 Task: Create a due date automation trigger when advanced on, 2 days after a card is due add basic assigned only to me at 11:00 AM.
Action: Mouse moved to (863, 254)
Screenshot: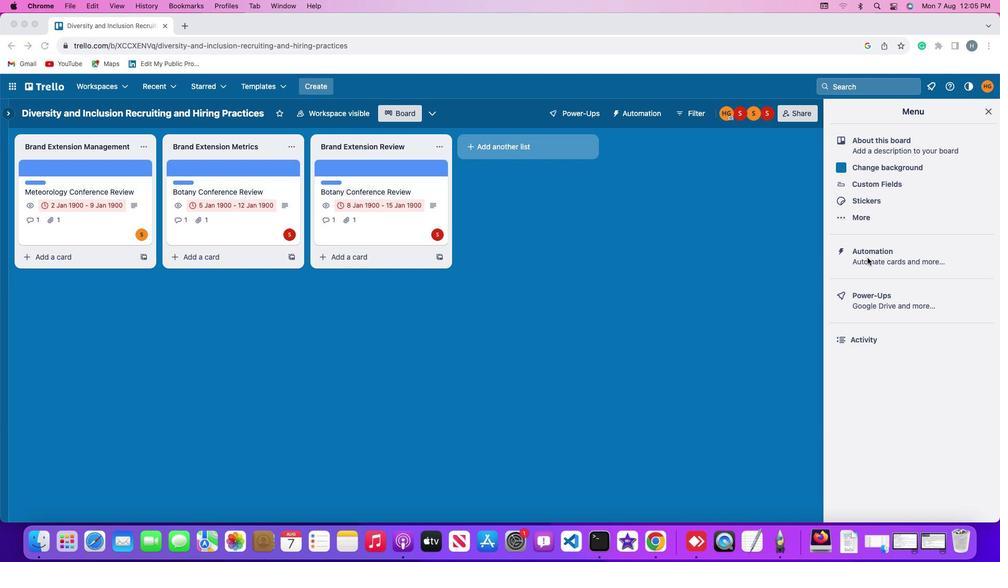 
Action: Mouse pressed left at (863, 254)
Screenshot: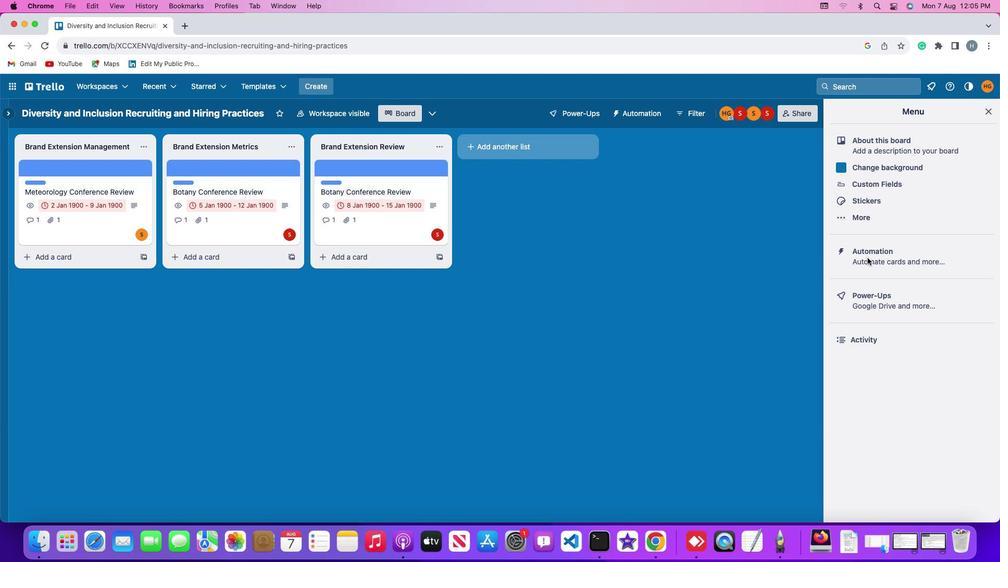 
Action: Mouse moved to (864, 254)
Screenshot: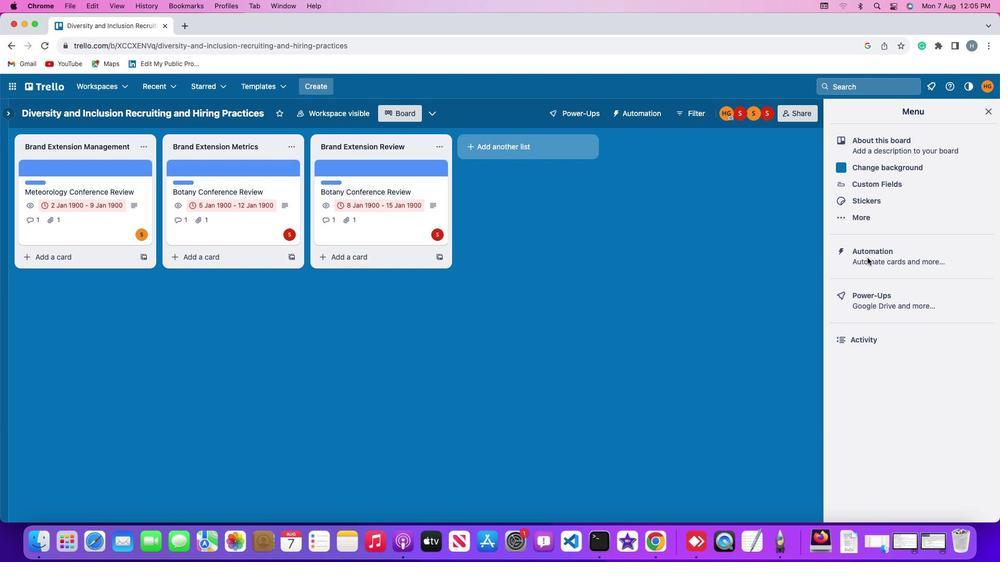 
Action: Mouse pressed left at (864, 254)
Screenshot: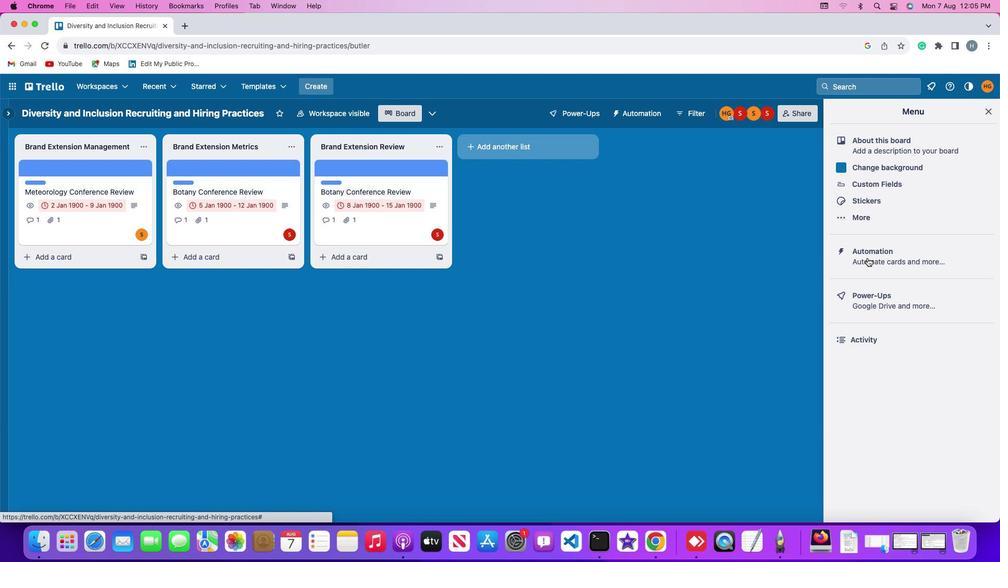 
Action: Mouse moved to (63, 239)
Screenshot: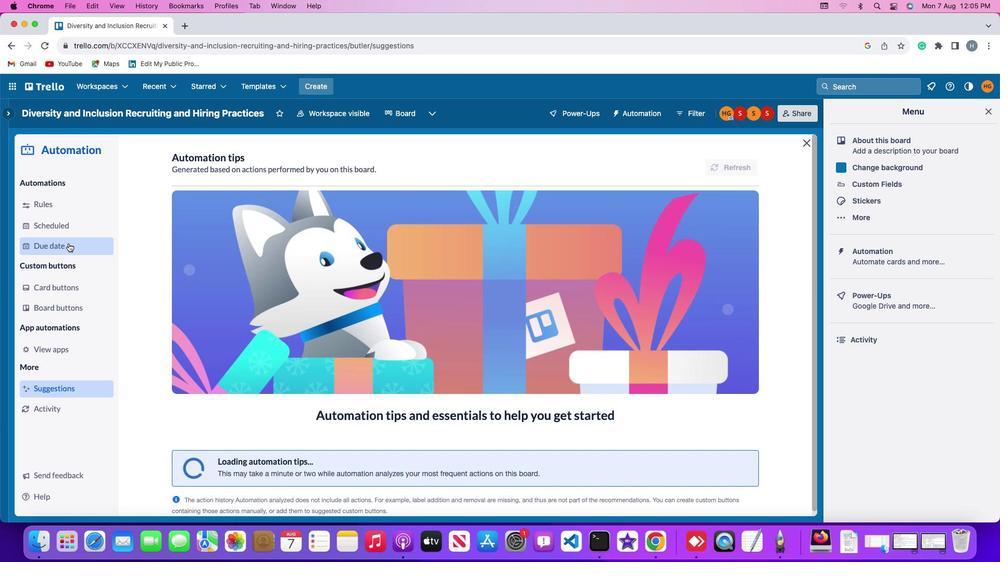 
Action: Mouse pressed left at (63, 239)
Screenshot: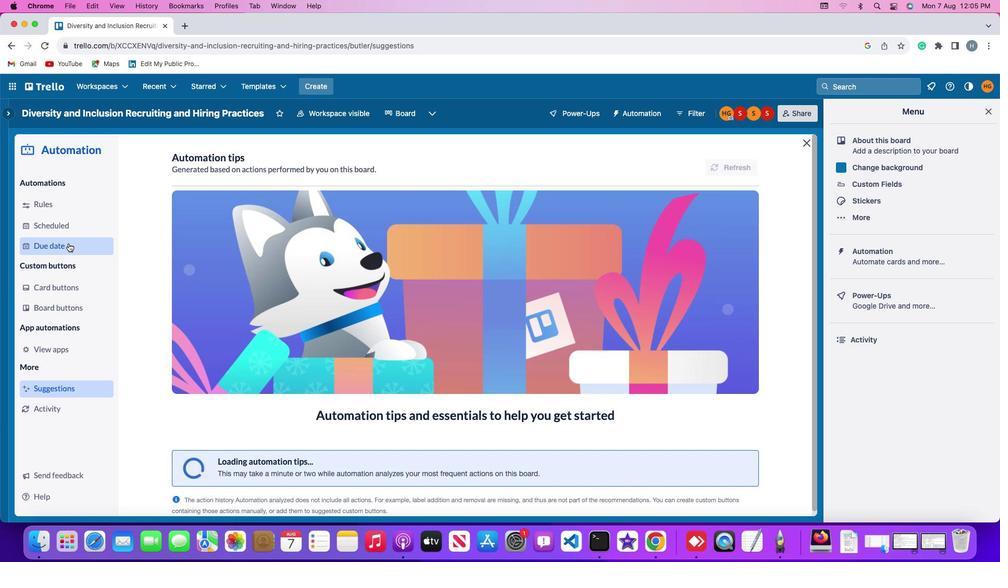 
Action: Mouse moved to (709, 157)
Screenshot: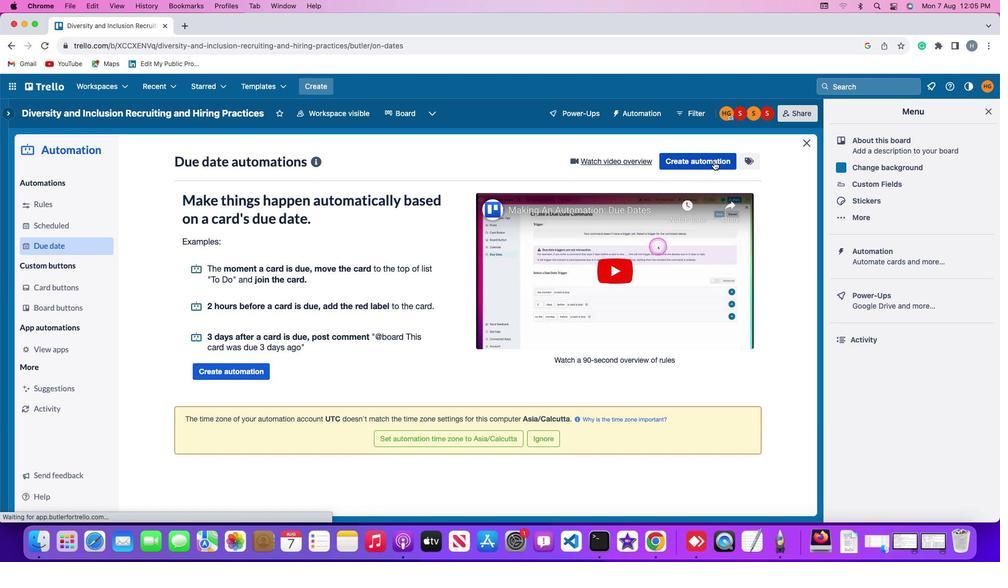 
Action: Mouse pressed left at (709, 157)
Screenshot: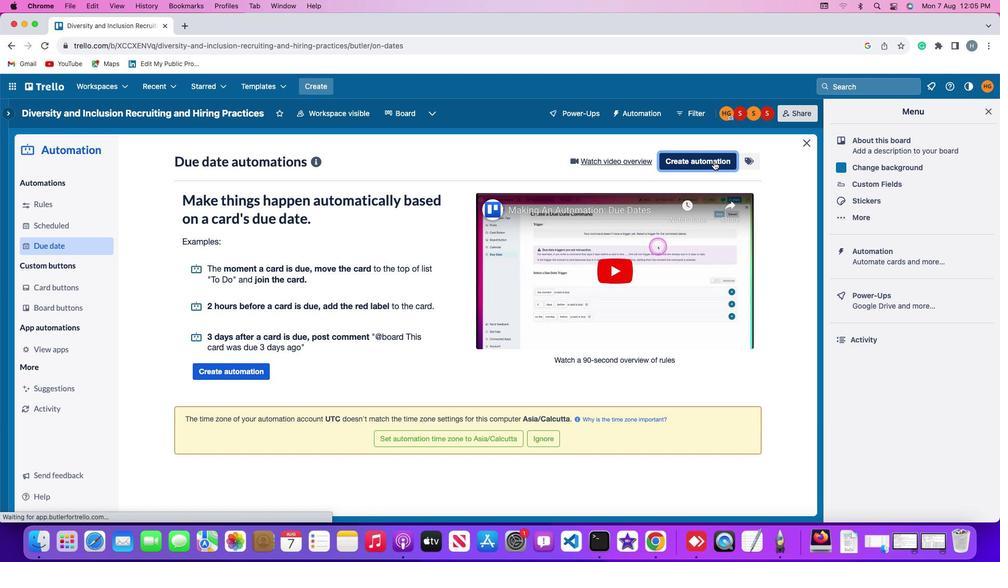 
Action: Mouse moved to (480, 255)
Screenshot: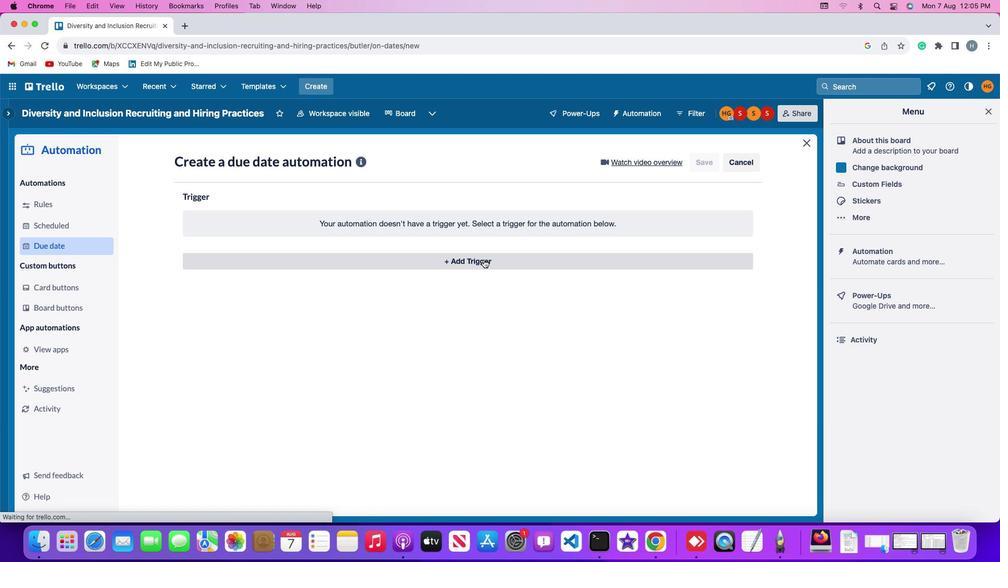 
Action: Mouse pressed left at (480, 255)
Screenshot: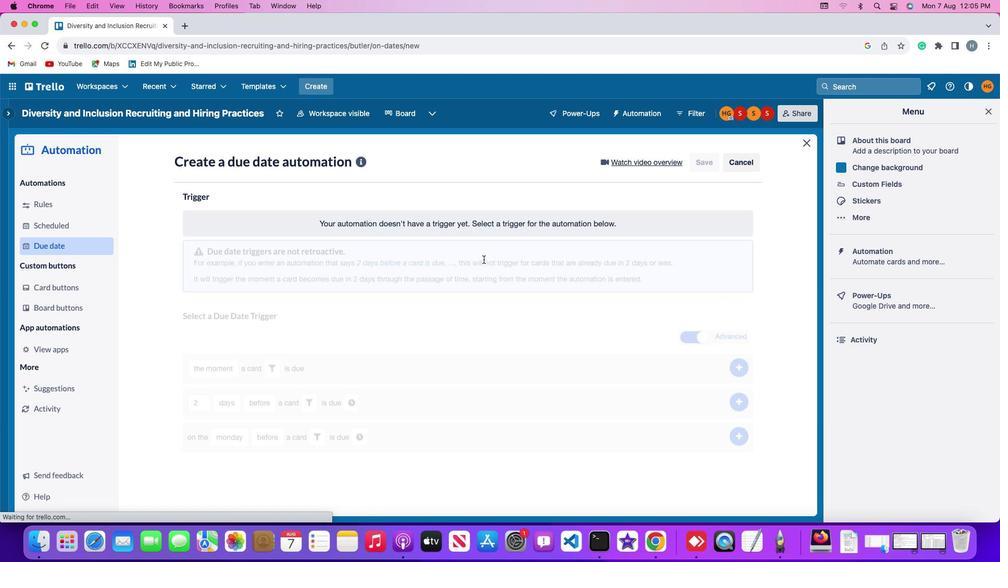 
Action: Mouse moved to (198, 418)
Screenshot: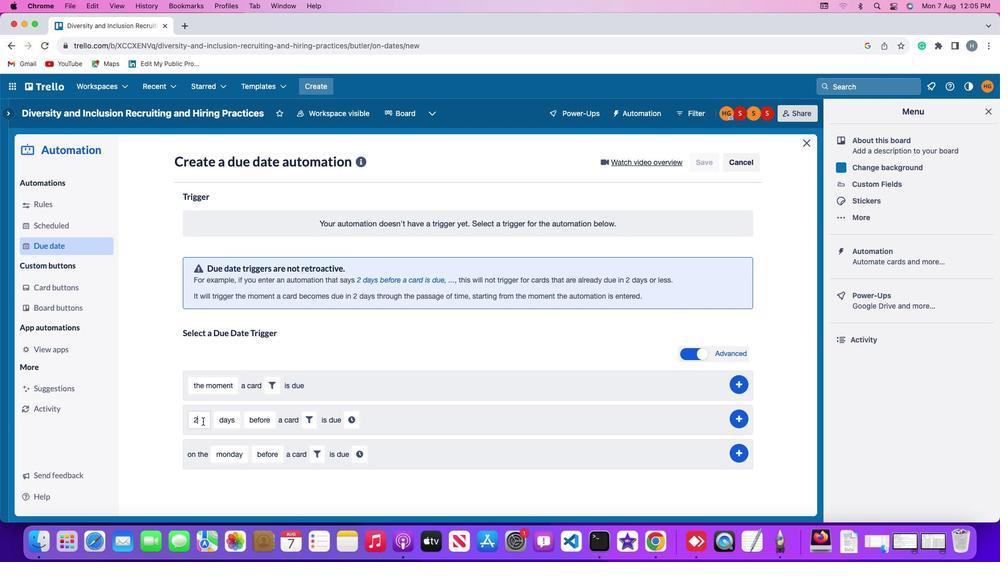 
Action: Mouse pressed left at (198, 418)
Screenshot: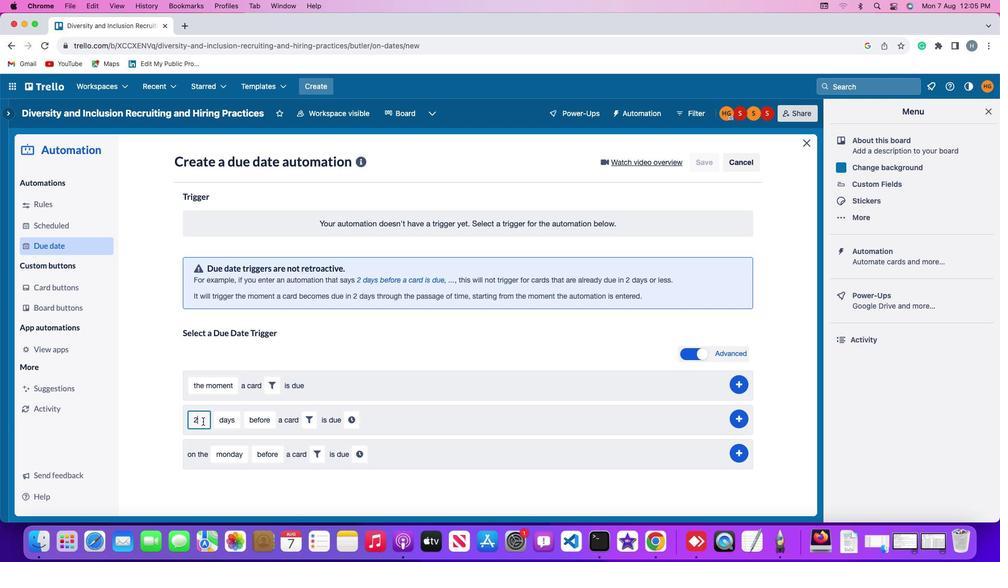 
Action: Mouse moved to (198, 418)
Screenshot: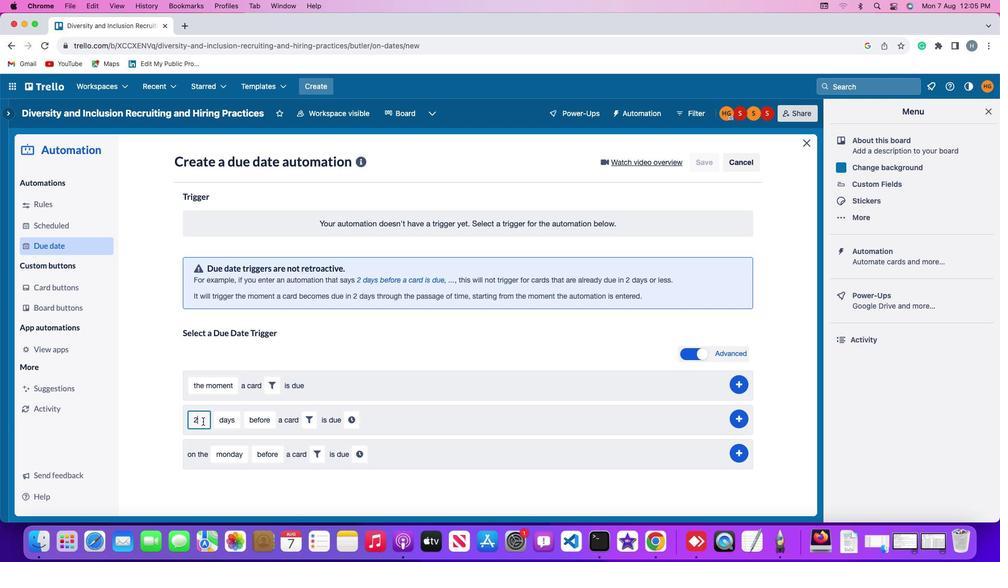 
Action: Key pressed Key.backspace'2'
Screenshot: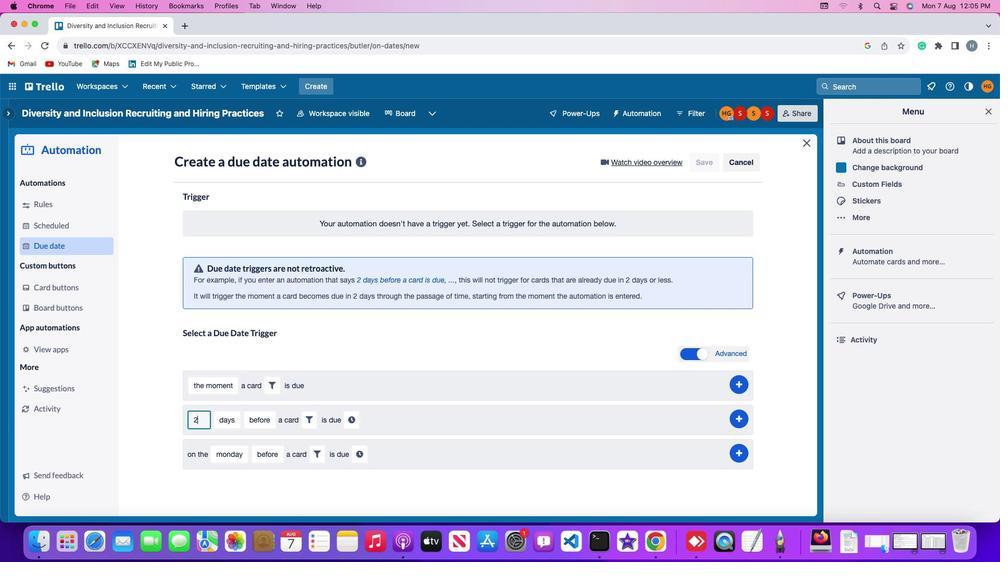 
Action: Mouse moved to (222, 417)
Screenshot: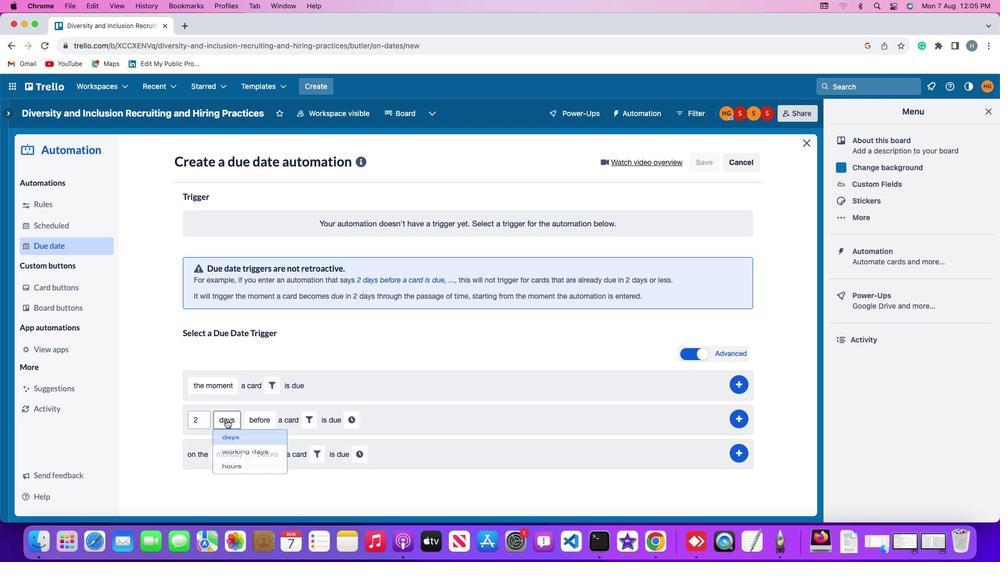 
Action: Mouse pressed left at (222, 417)
Screenshot: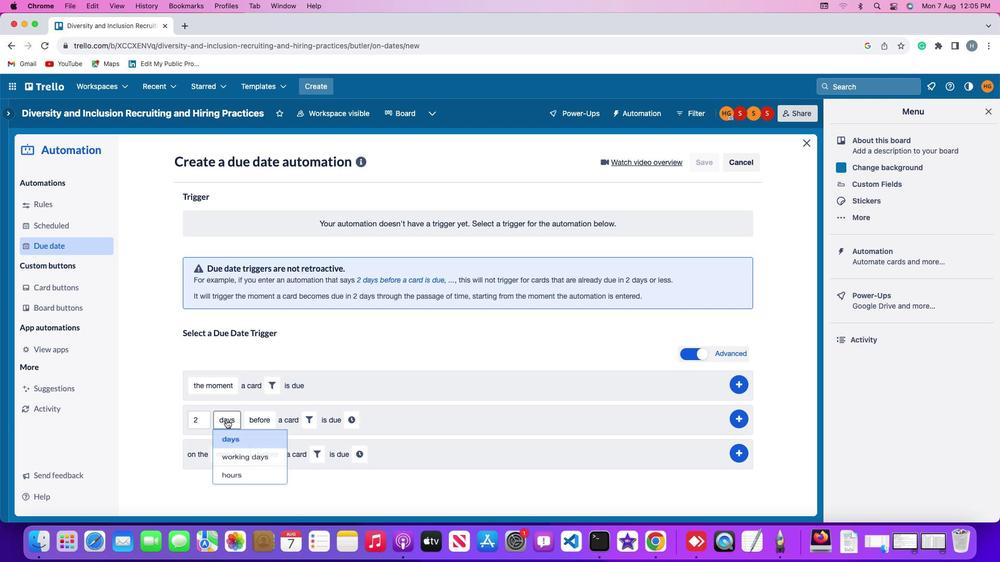 
Action: Mouse moved to (227, 442)
Screenshot: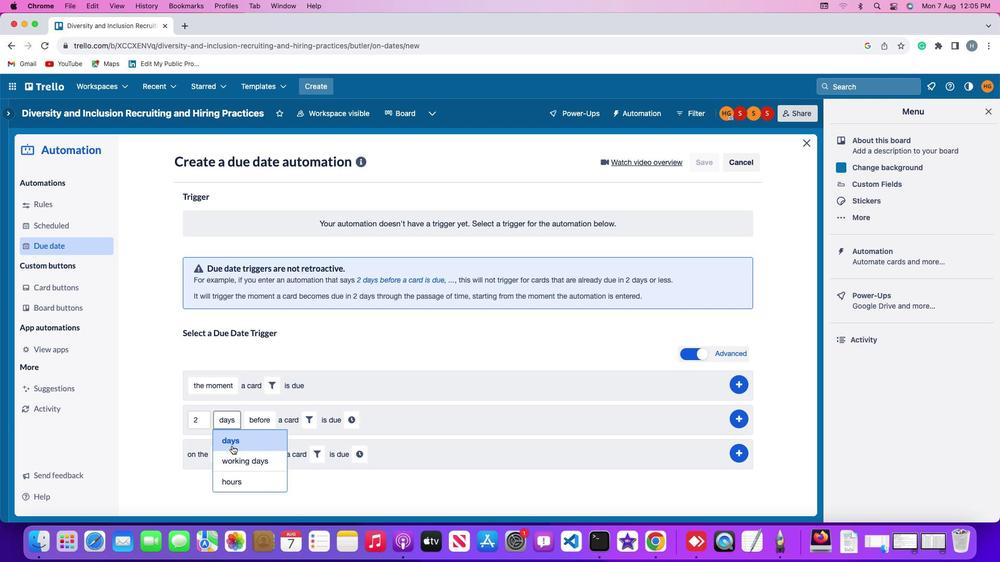 
Action: Mouse pressed left at (227, 442)
Screenshot: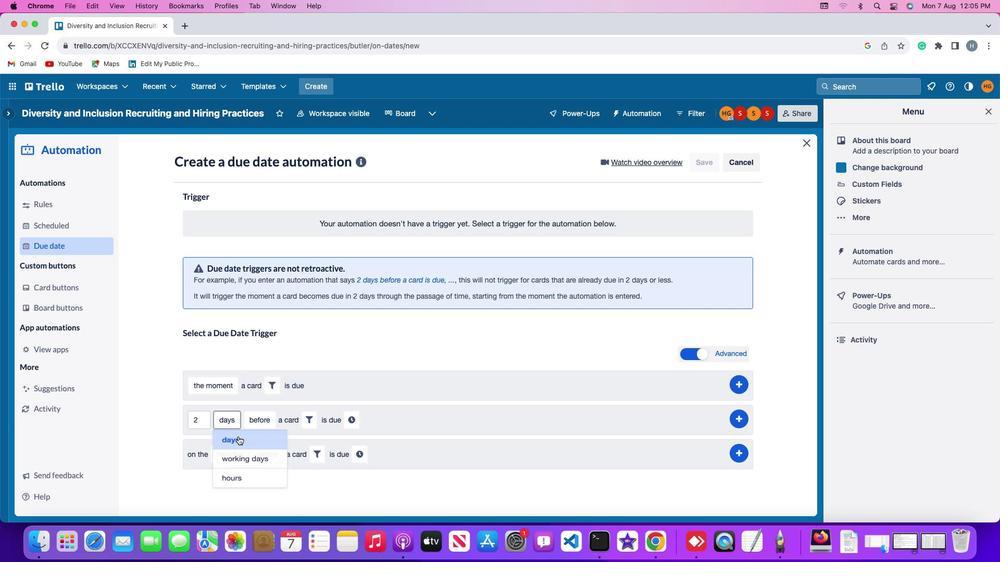 
Action: Mouse moved to (252, 412)
Screenshot: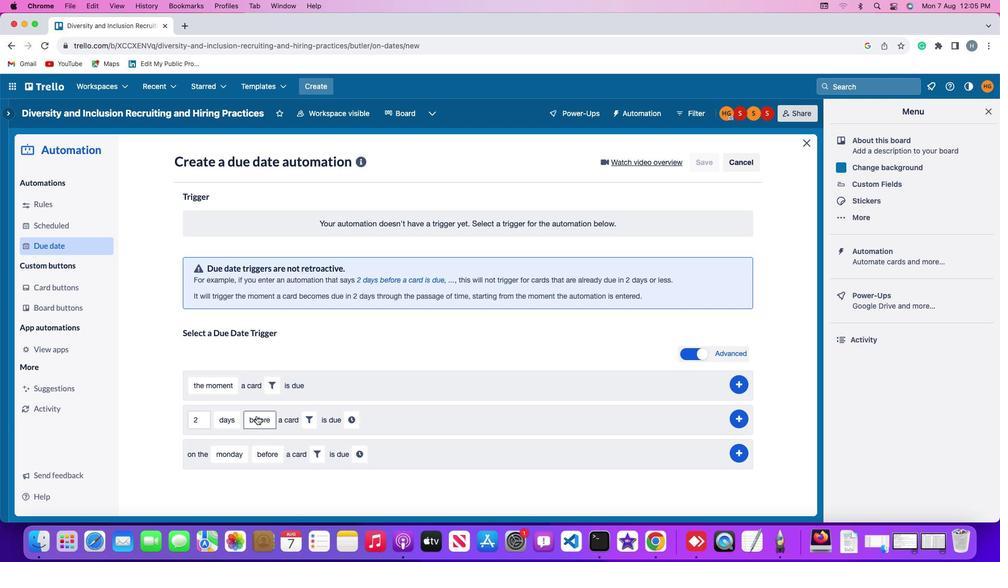 
Action: Mouse pressed left at (252, 412)
Screenshot: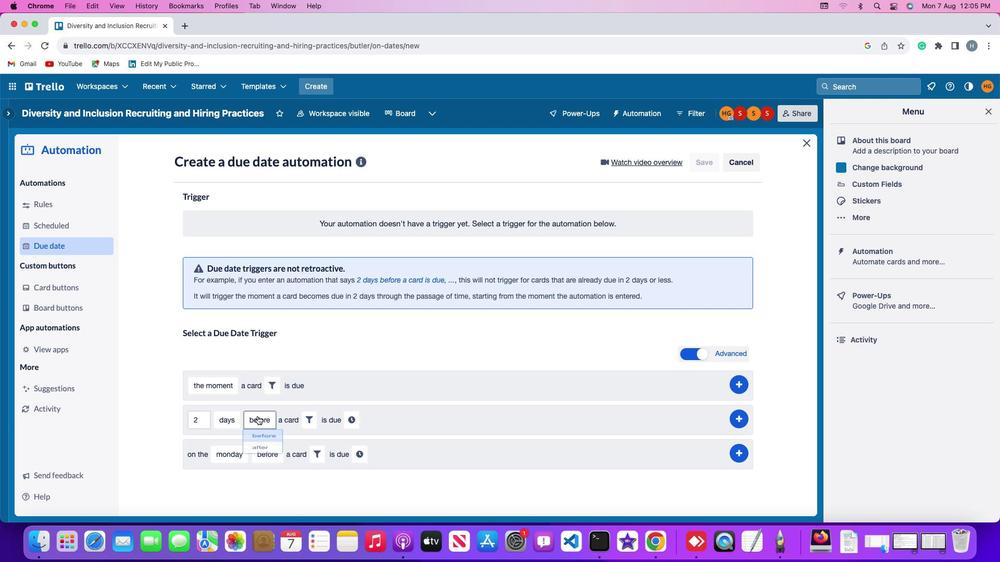 
Action: Mouse moved to (266, 455)
Screenshot: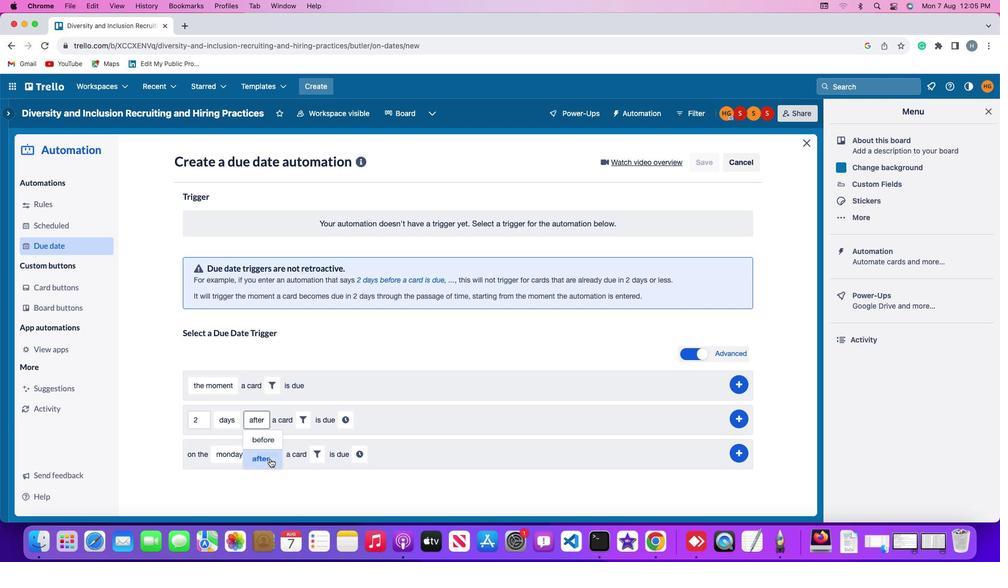 
Action: Mouse pressed left at (266, 455)
Screenshot: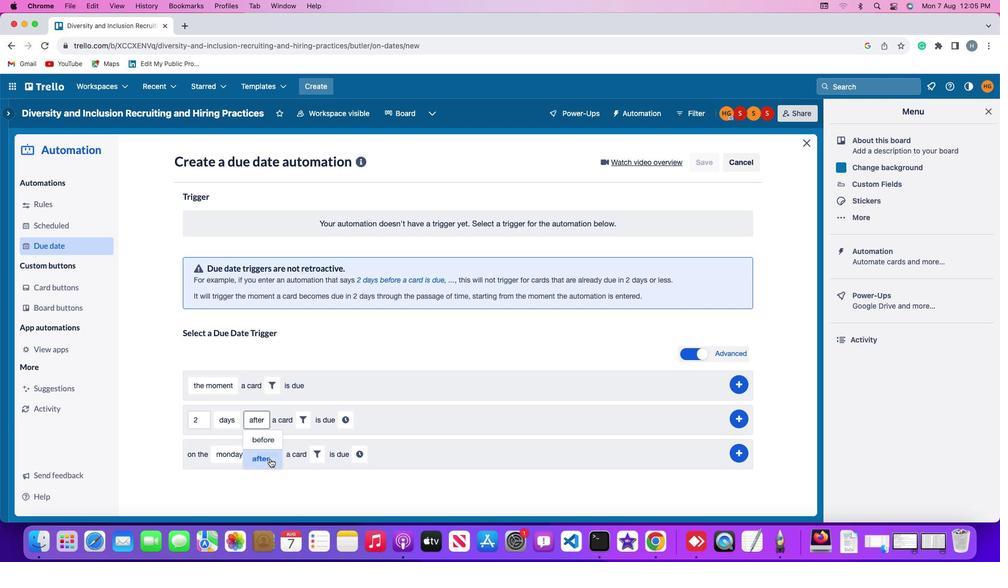 
Action: Mouse moved to (363, 408)
Screenshot: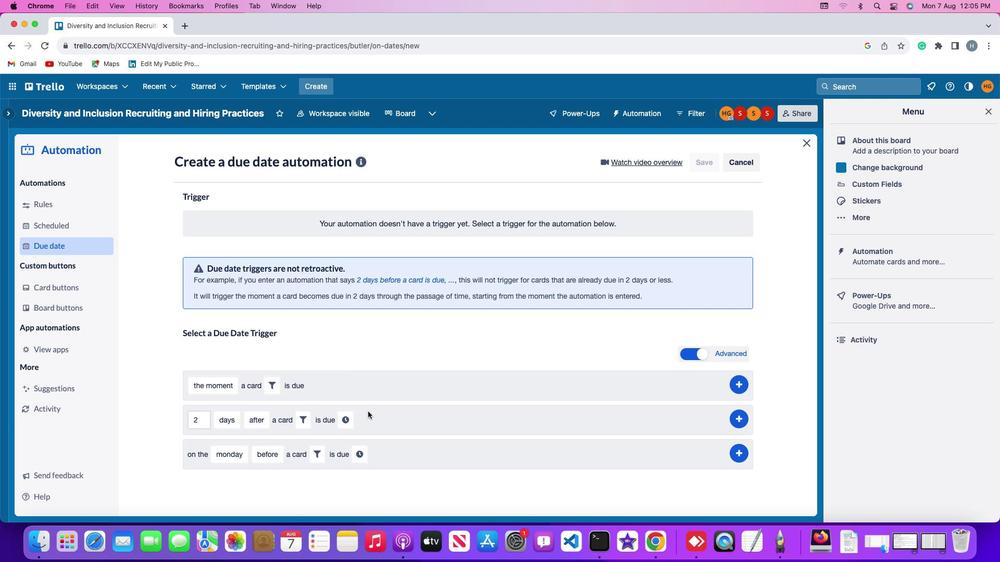 
Action: Mouse pressed left at (363, 408)
Screenshot: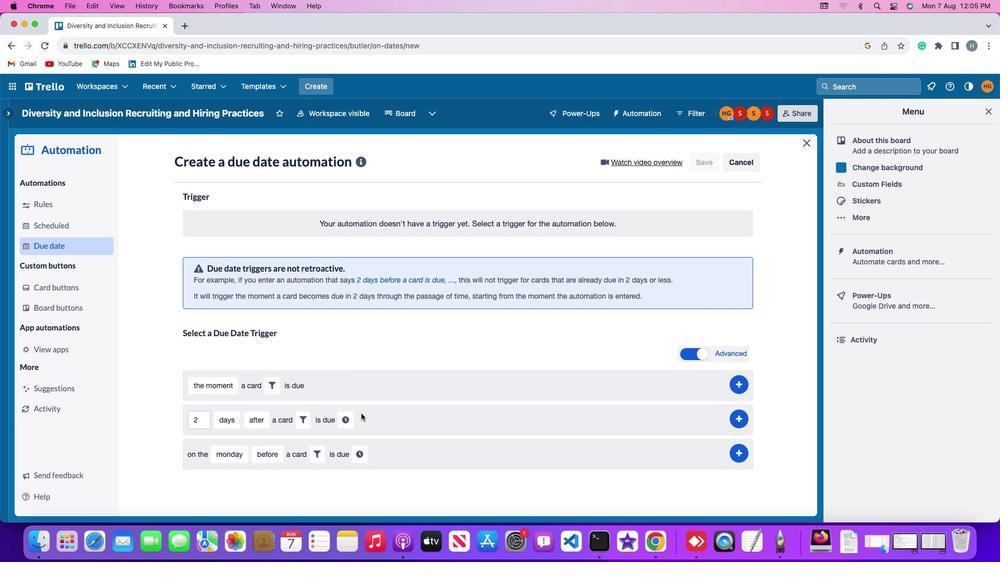 
Action: Mouse moved to (297, 414)
Screenshot: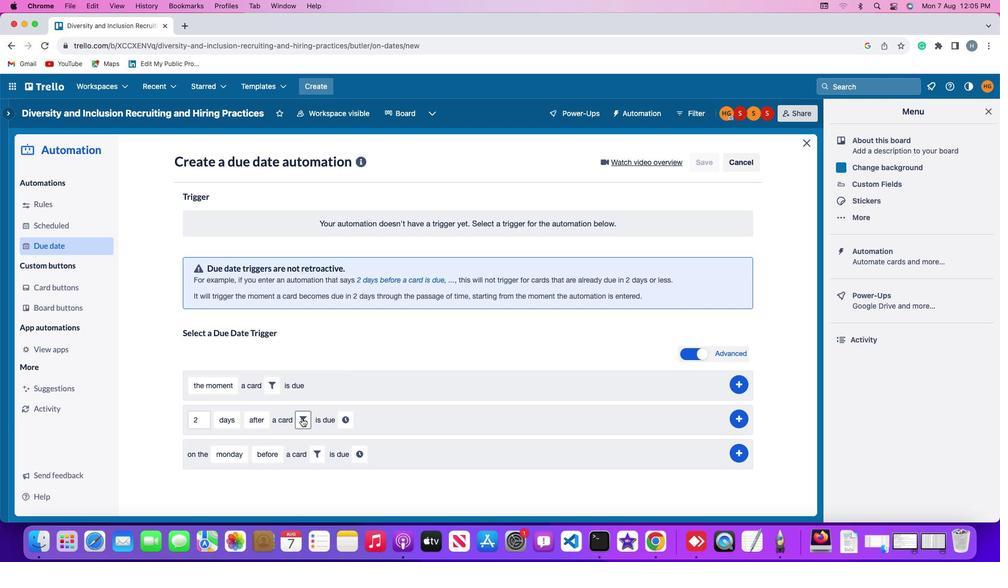 
Action: Mouse pressed left at (297, 414)
Screenshot: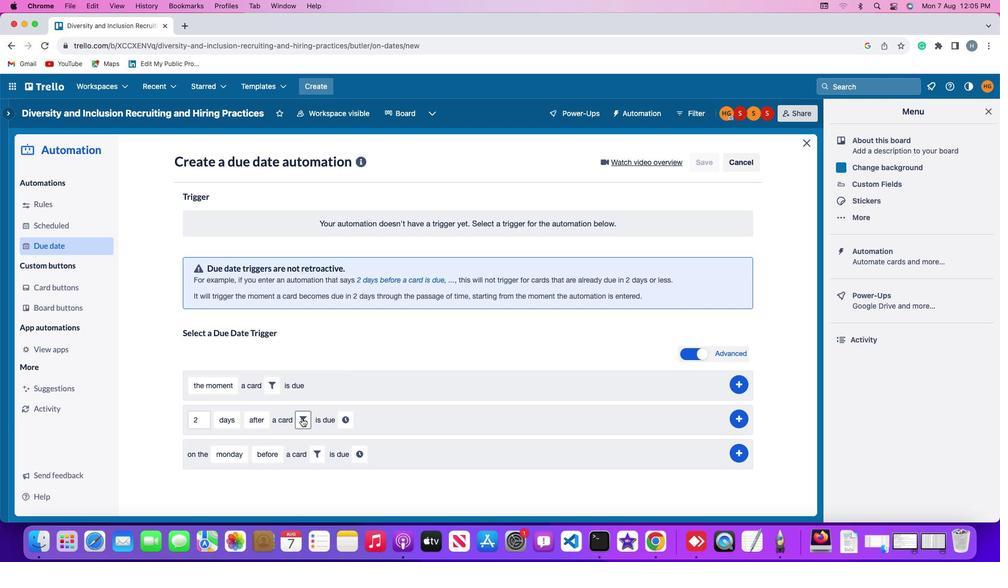 
Action: Mouse moved to (313, 436)
Screenshot: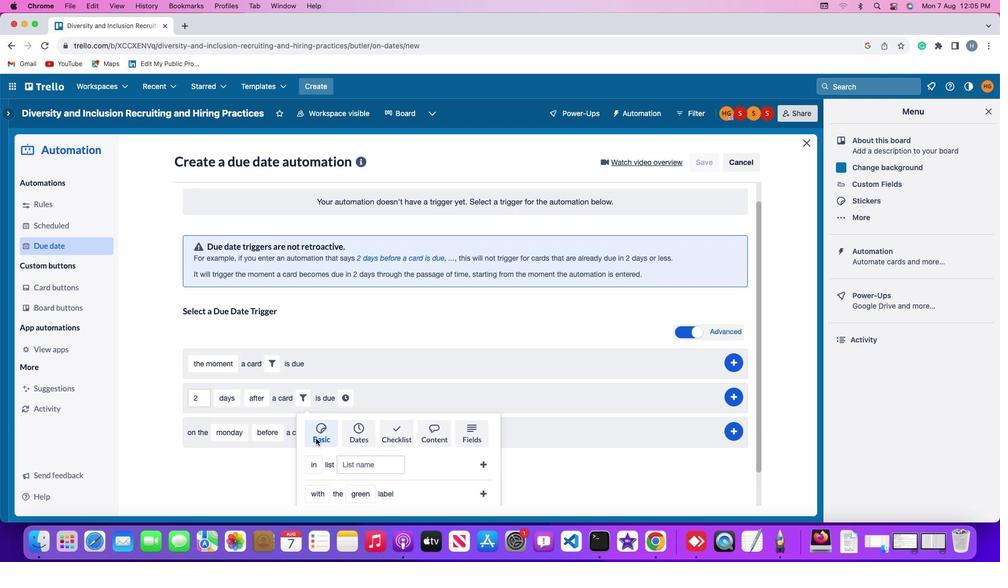 
Action: Mouse scrolled (313, 436) with delta (-3, -4)
Screenshot: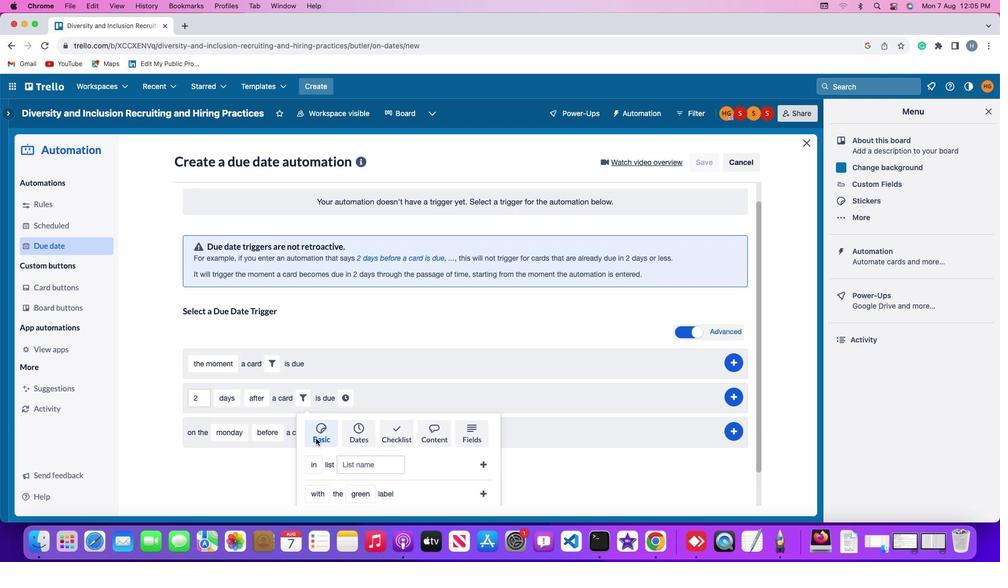 
Action: Mouse moved to (311, 435)
Screenshot: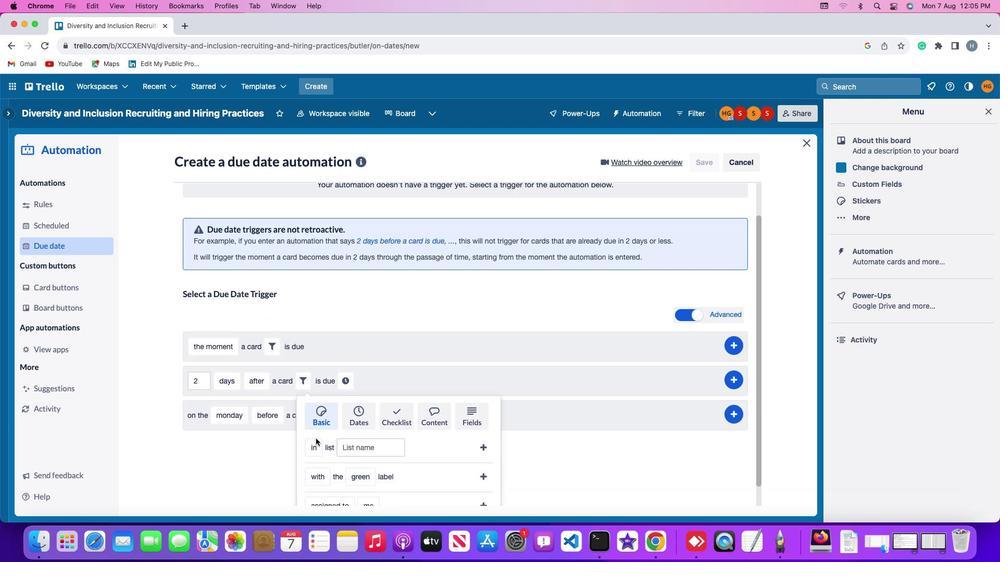 
Action: Mouse scrolled (311, 435) with delta (-3, -4)
Screenshot: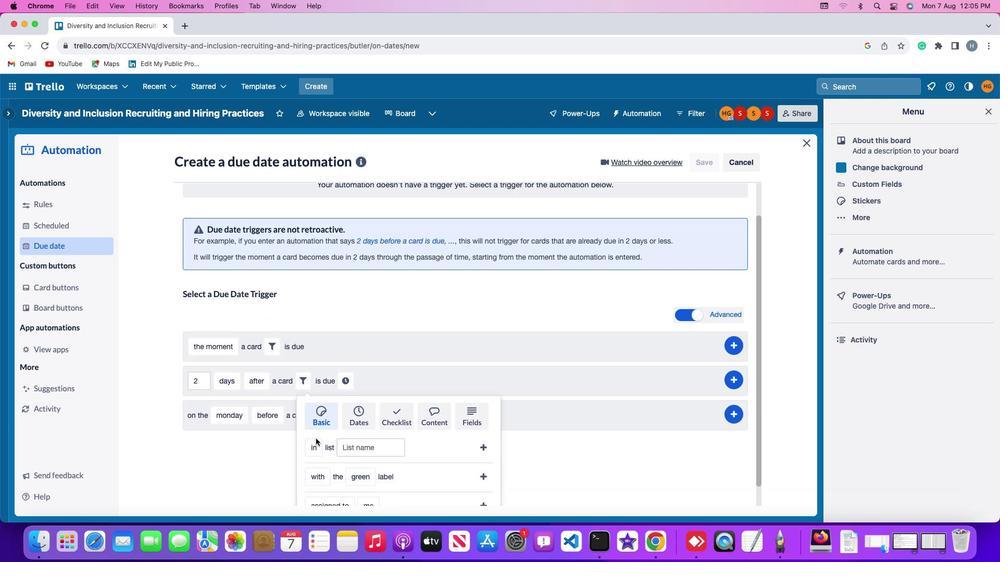 
Action: Mouse scrolled (311, 435) with delta (-3, -5)
Screenshot: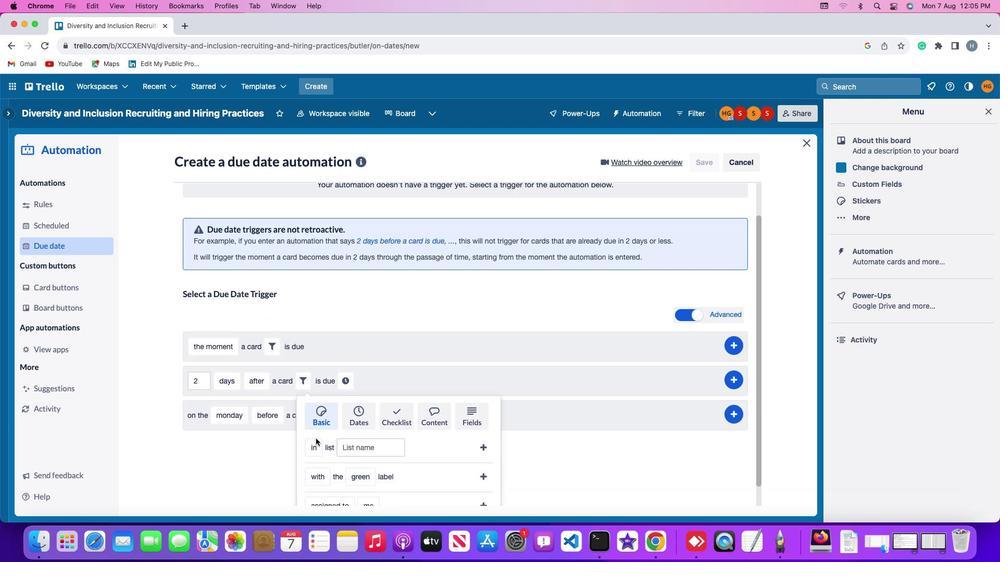 
Action: Mouse scrolled (311, 435) with delta (-3, -6)
Screenshot: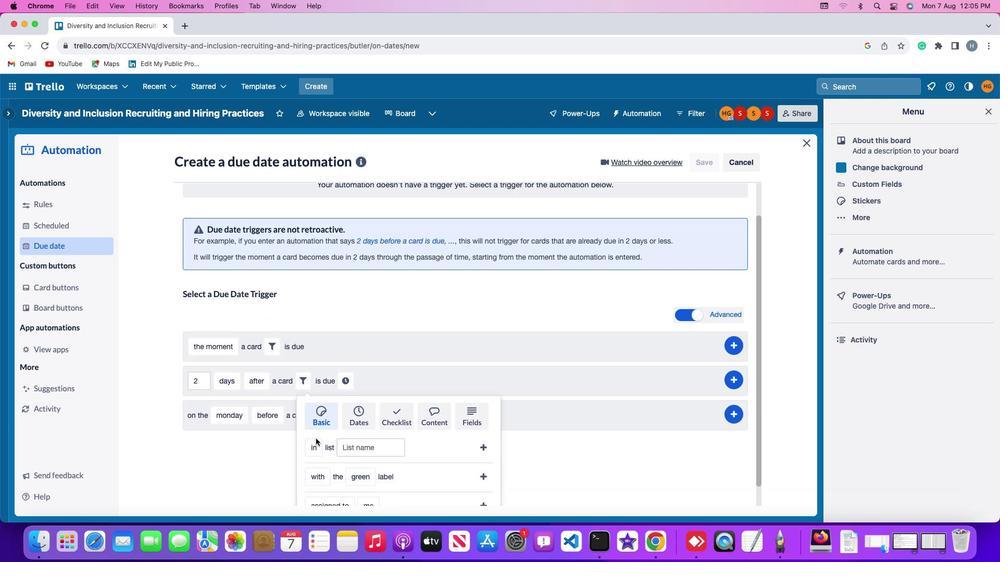 
Action: Mouse scrolled (311, 435) with delta (-3, -6)
Screenshot: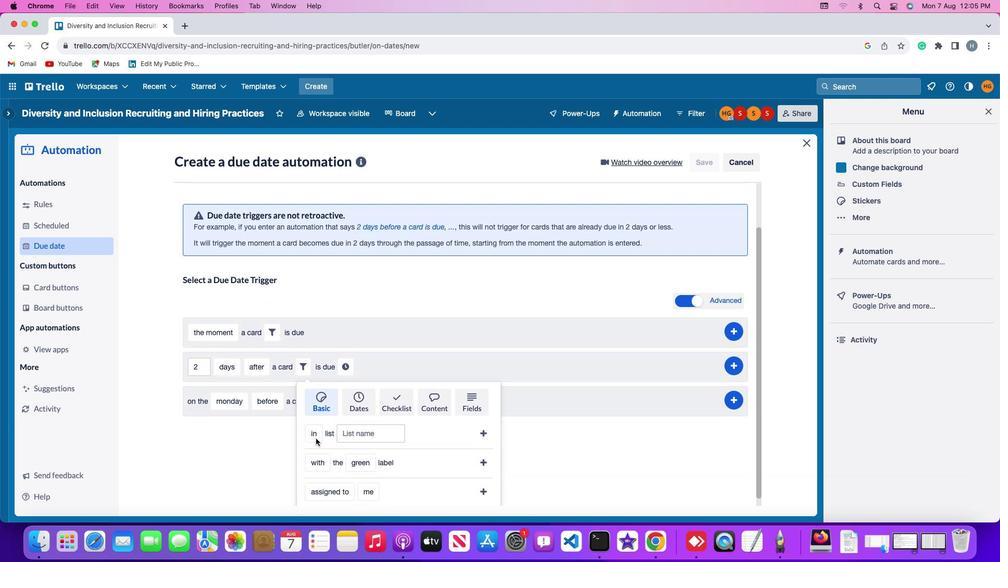 
Action: Mouse scrolled (311, 435) with delta (-3, -7)
Screenshot: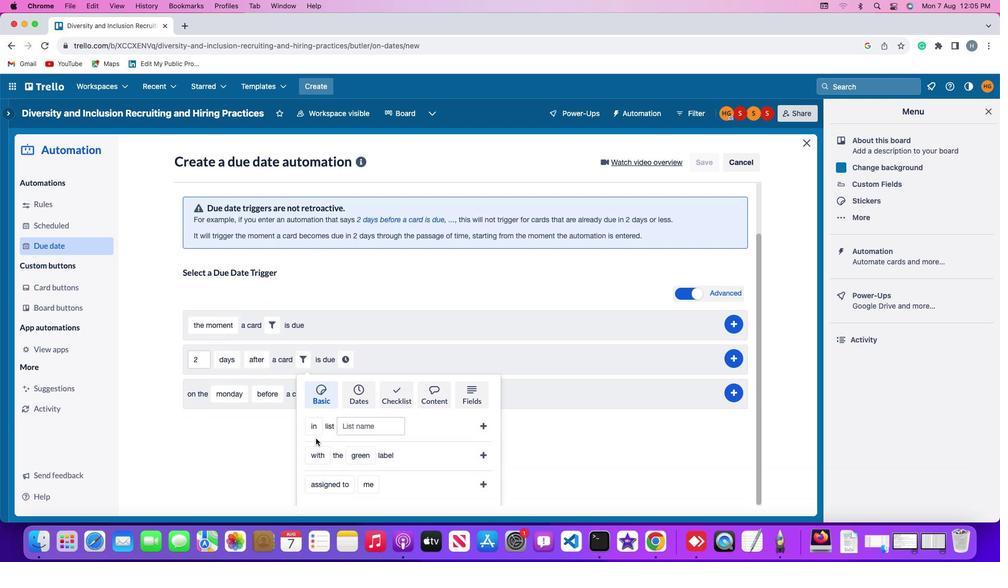 
Action: Mouse moved to (321, 475)
Screenshot: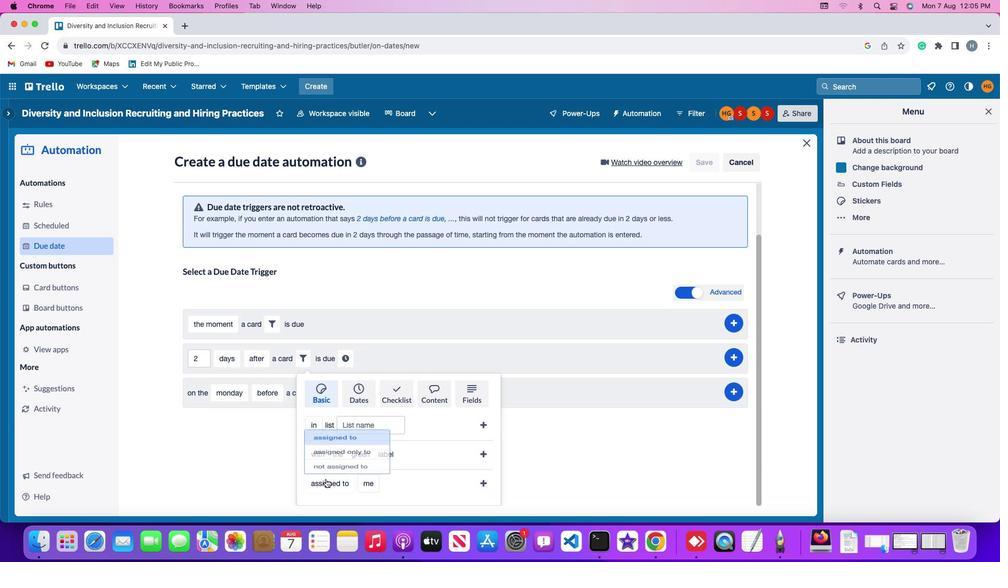 
Action: Mouse pressed left at (321, 475)
Screenshot: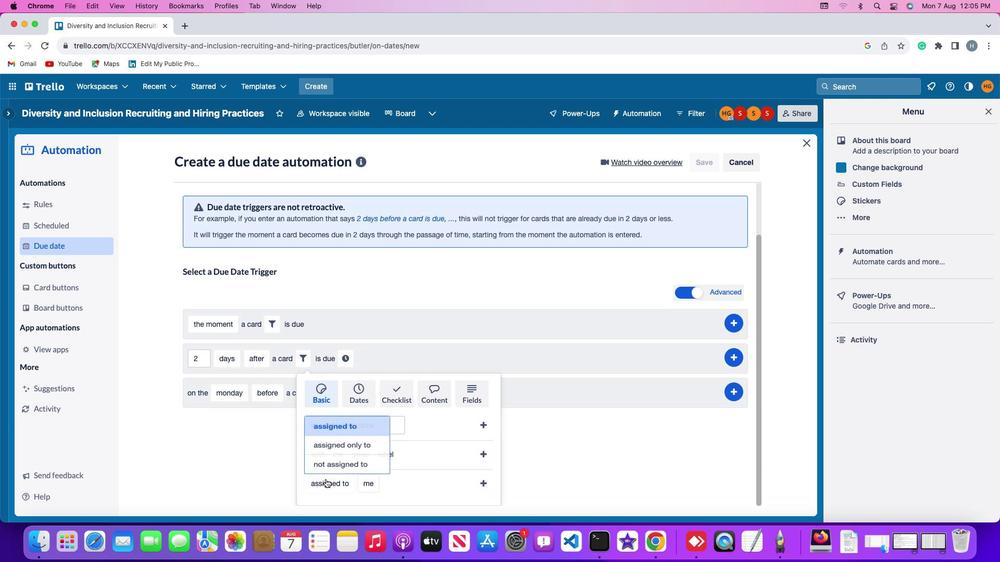 
Action: Mouse moved to (336, 438)
Screenshot: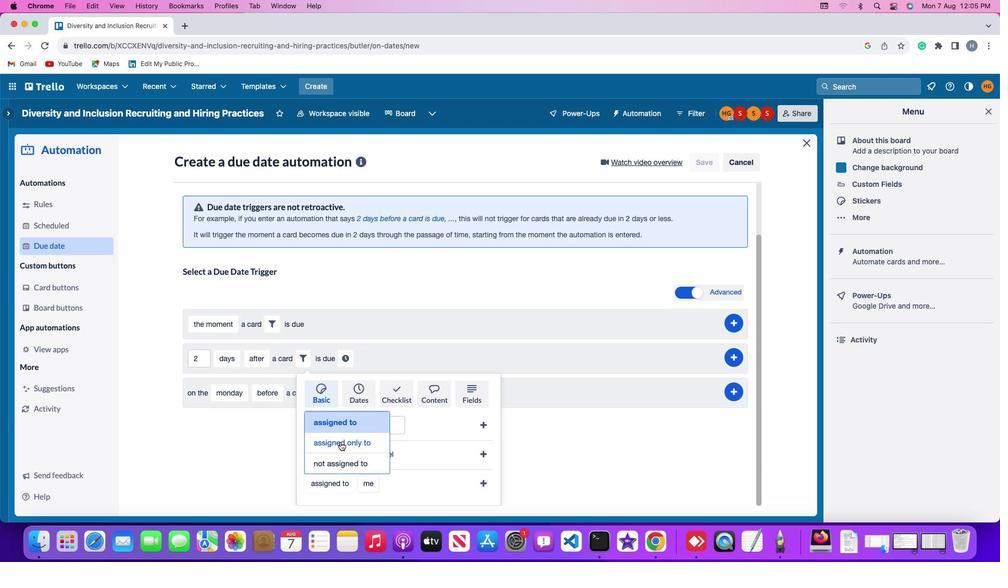 
Action: Mouse pressed left at (336, 438)
Screenshot: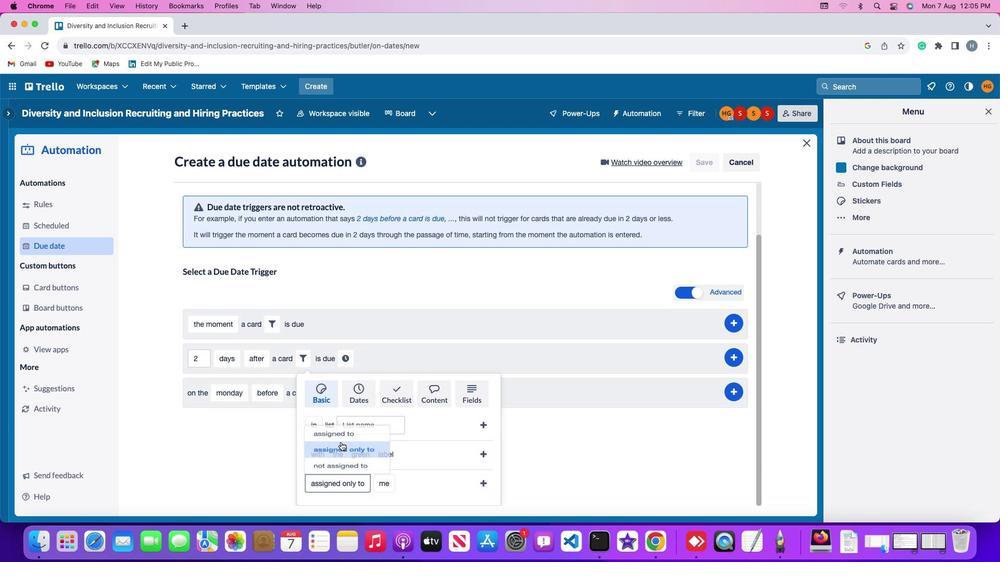 
Action: Mouse moved to (378, 487)
Screenshot: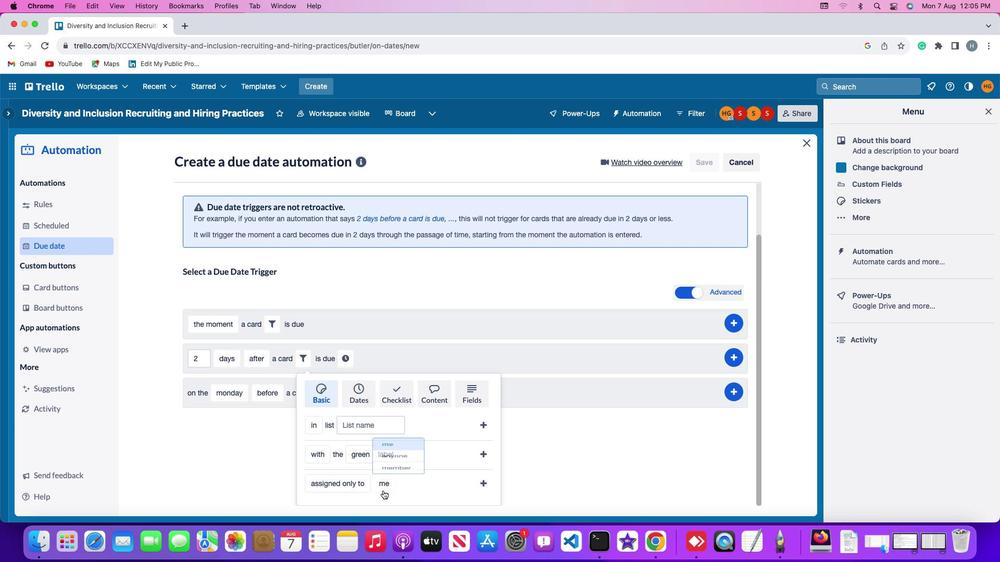 
Action: Mouse pressed left at (378, 487)
Screenshot: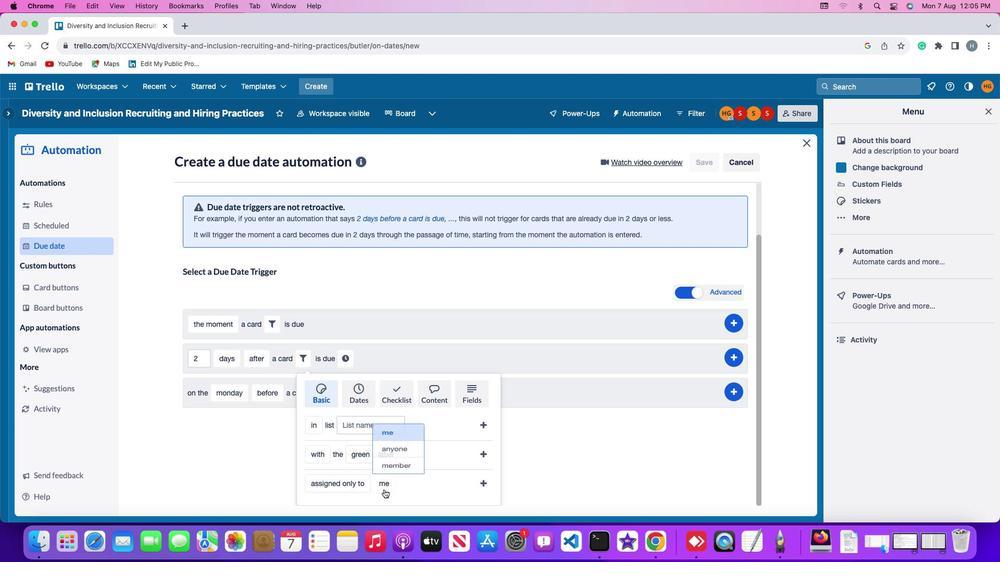 
Action: Mouse moved to (387, 421)
Screenshot: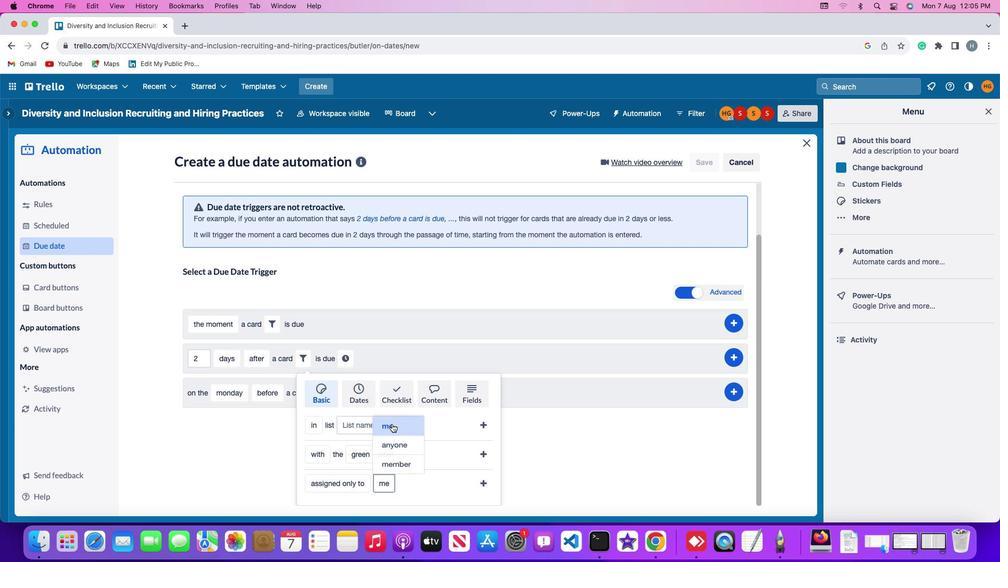 
Action: Mouse pressed left at (387, 421)
Screenshot: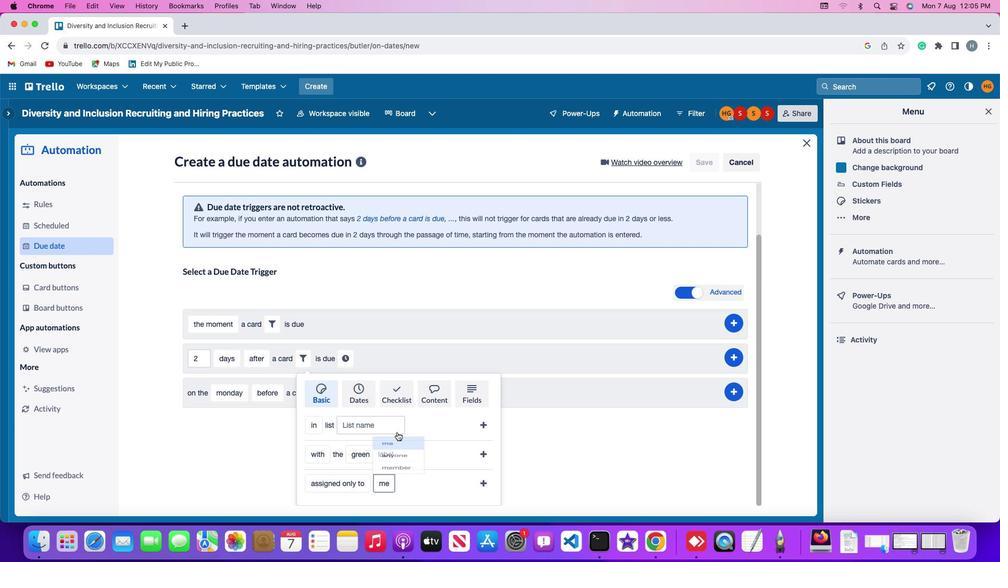 
Action: Mouse moved to (477, 477)
Screenshot: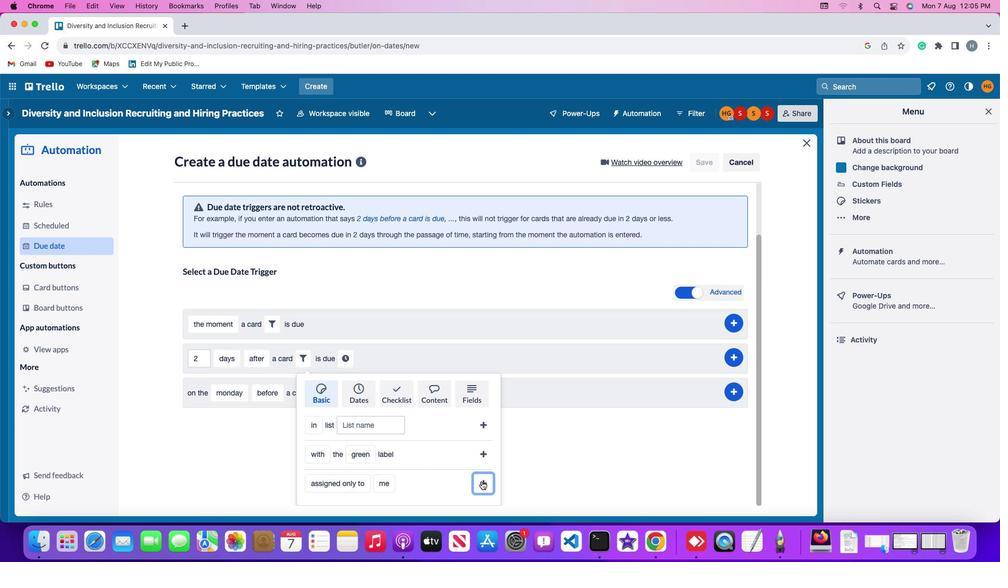 
Action: Mouse pressed left at (477, 477)
Screenshot: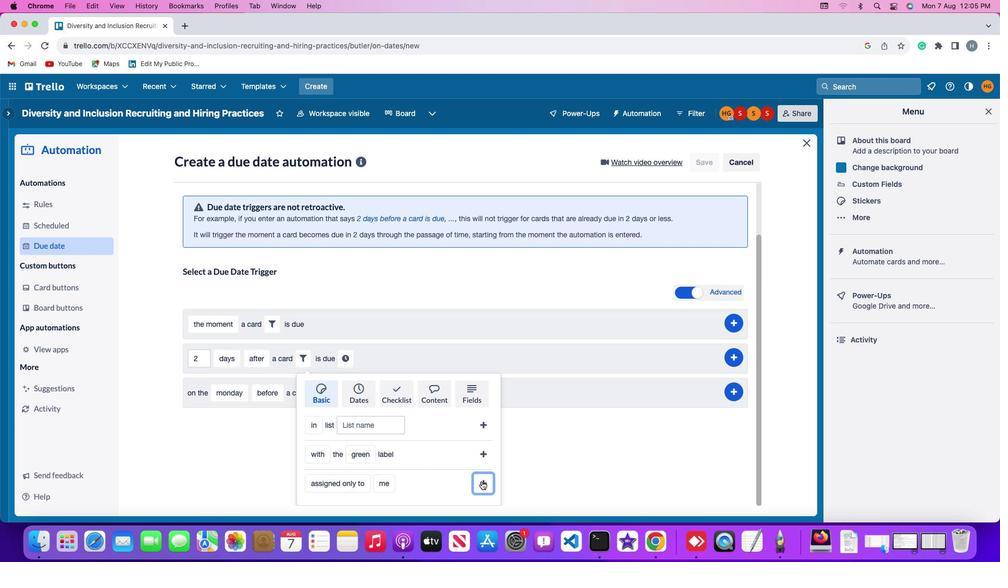 
Action: Mouse moved to (425, 414)
Screenshot: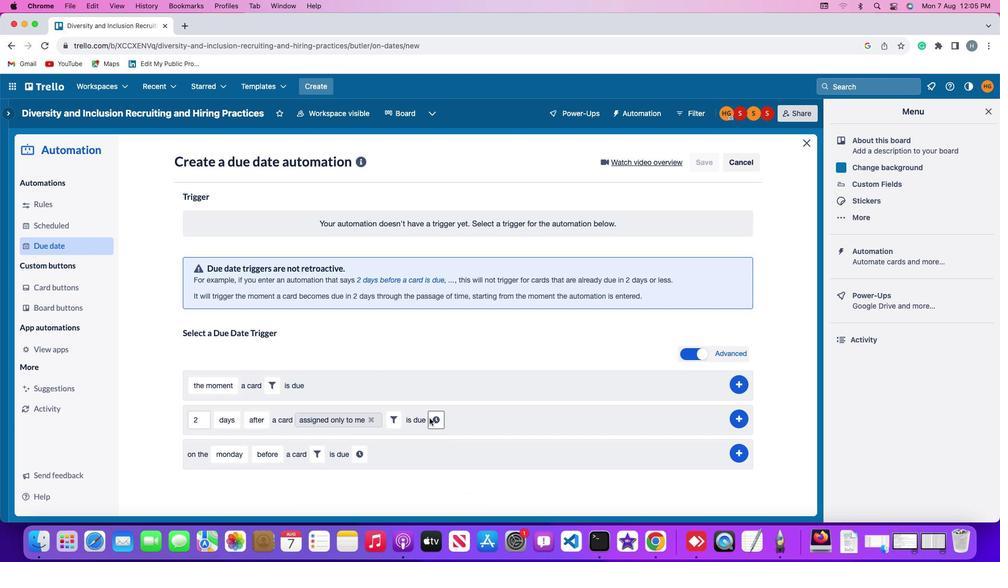 
Action: Mouse pressed left at (425, 414)
Screenshot: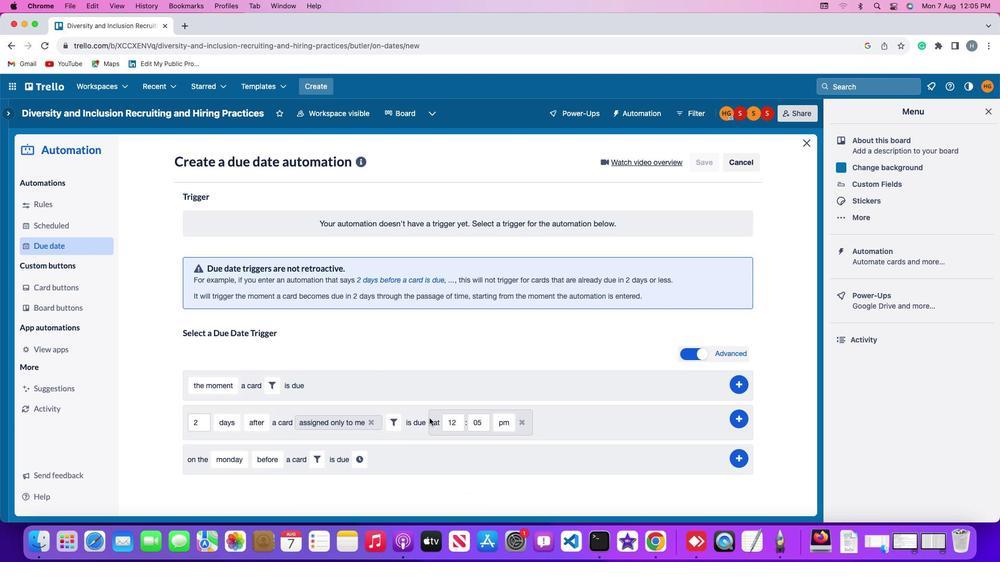 
Action: Mouse moved to (452, 420)
Screenshot: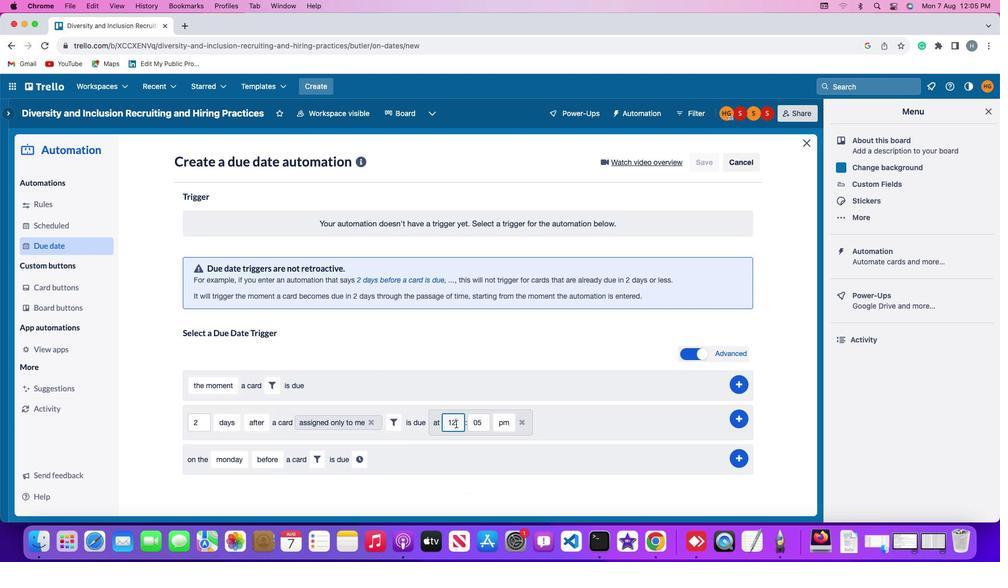 
Action: Mouse pressed left at (452, 420)
Screenshot: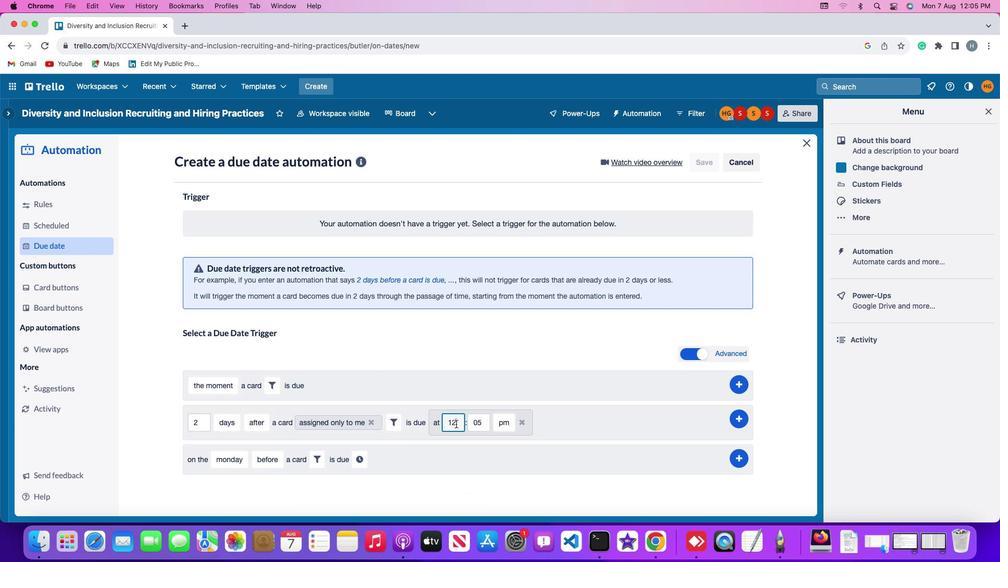 
Action: Mouse moved to (452, 420)
Screenshot: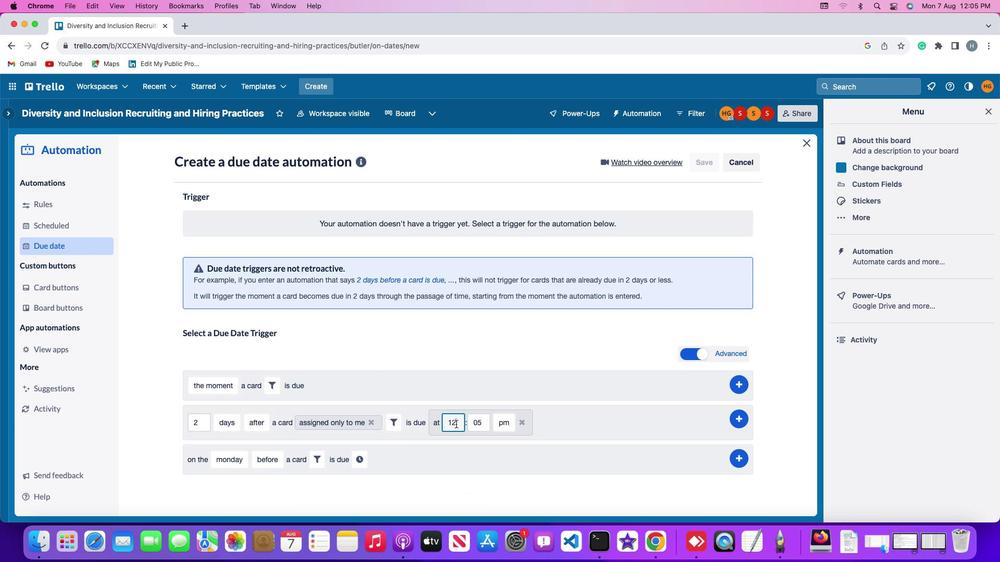 
Action: Key pressed Key.backspaceKey.backspace'1'
Screenshot: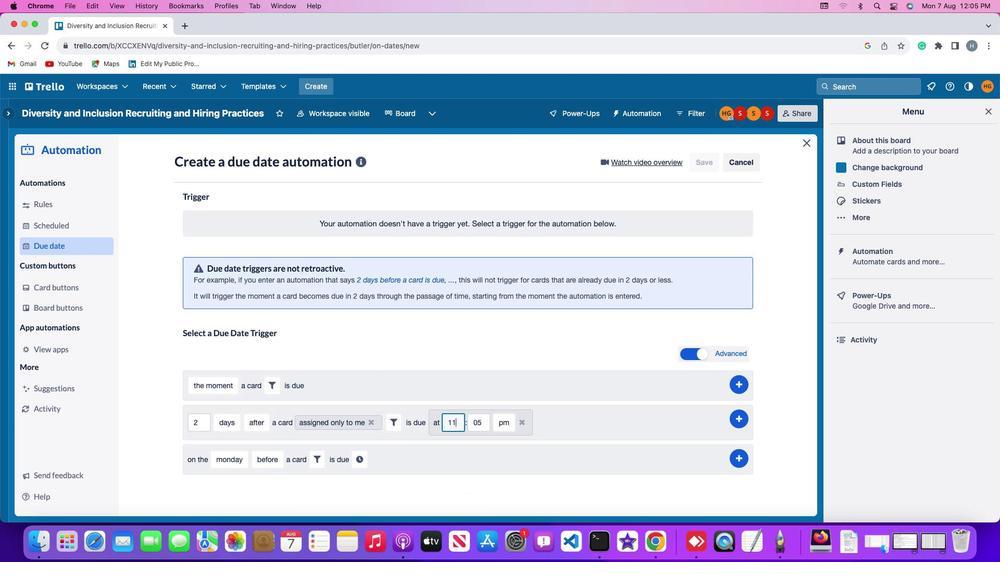 
Action: Mouse moved to (452, 420)
Screenshot: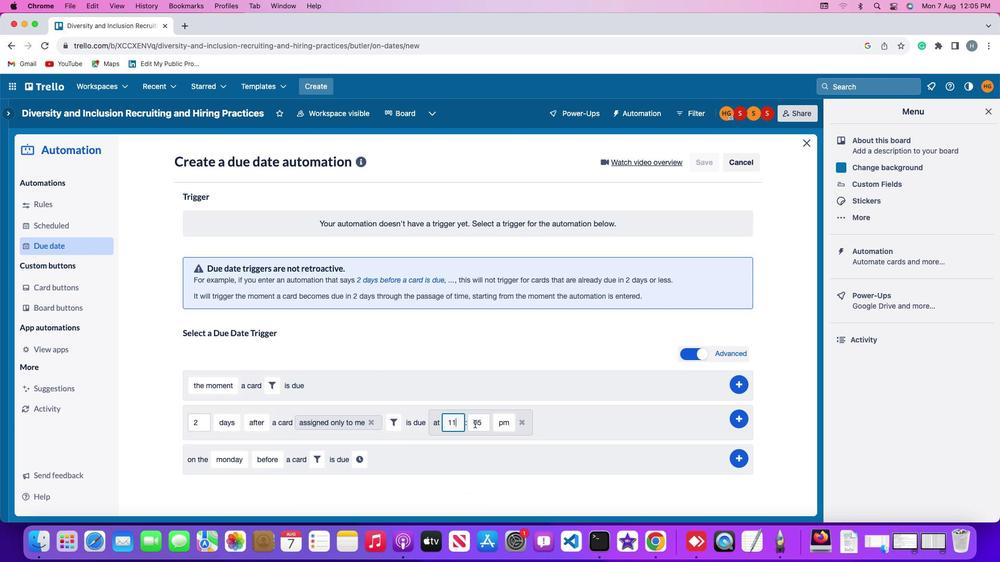 
Action: Key pressed '1'
Screenshot: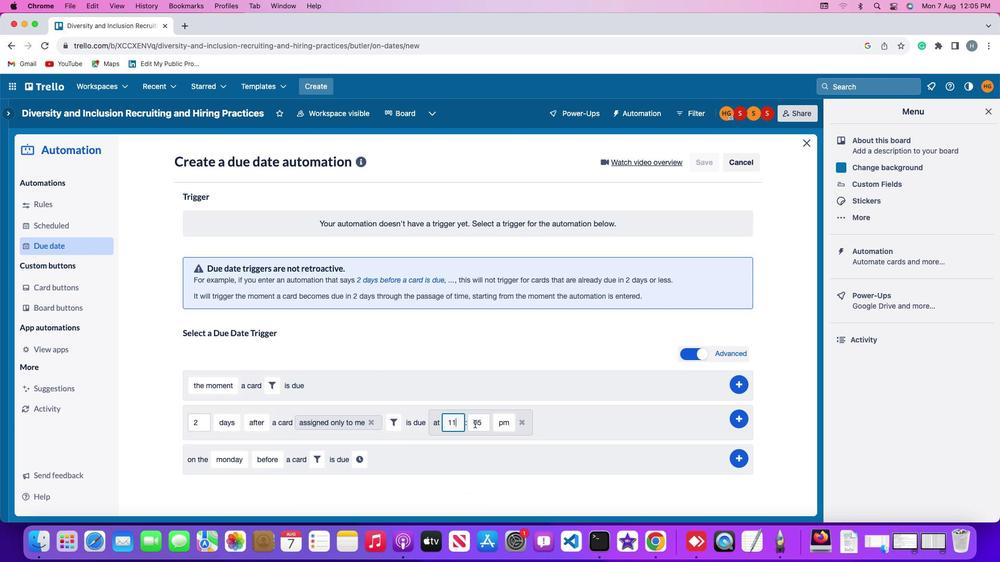 
Action: Mouse moved to (481, 420)
Screenshot: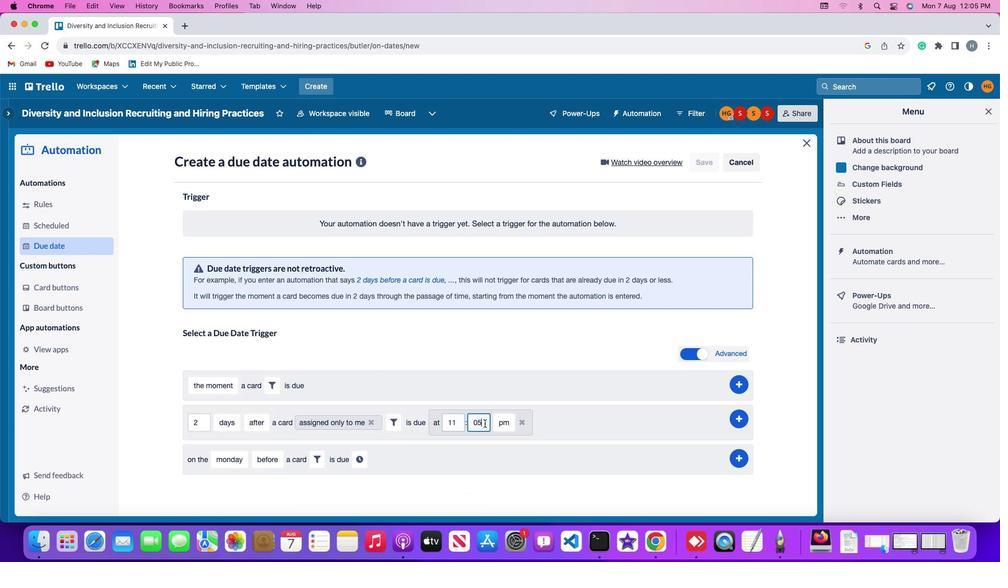 
Action: Mouse pressed left at (481, 420)
Screenshot: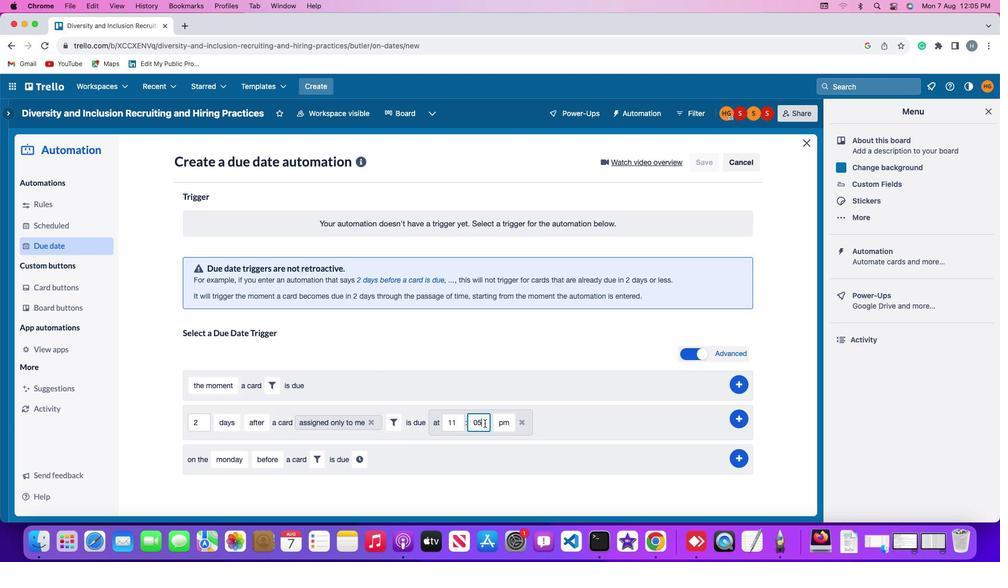 
Action: Key pressed Key.backspaceKey.backspaceKey.backspace'0''0'
Screenshot: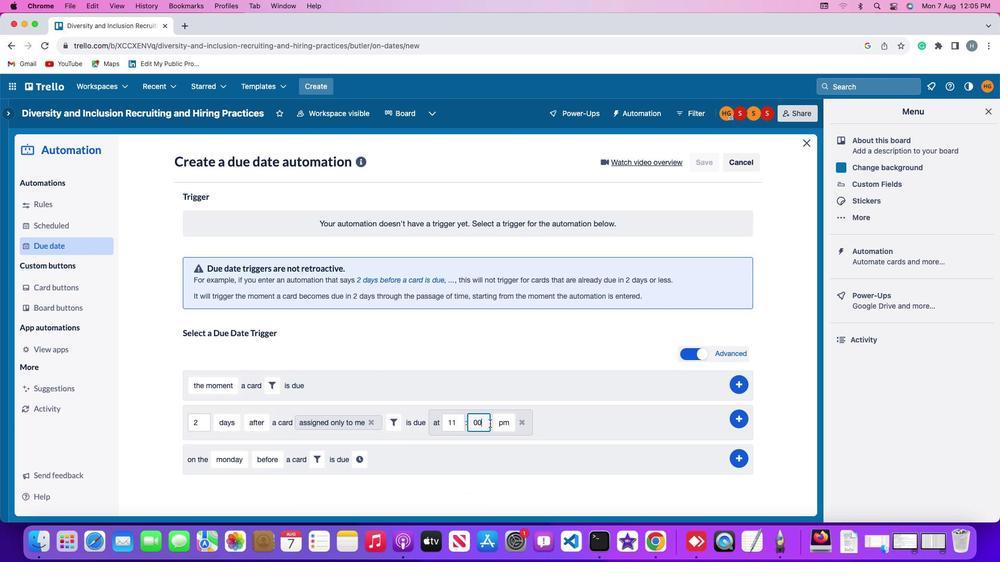 
Action: Mouse moved to (498, 421)
Screenshot: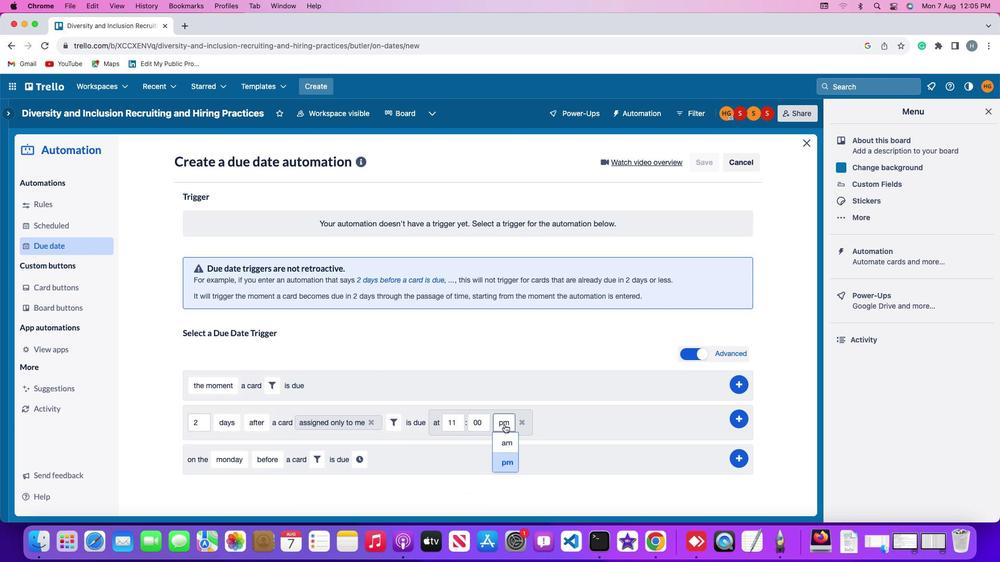 
Action: Mouse pressed left at (498, 421)
Screenshot: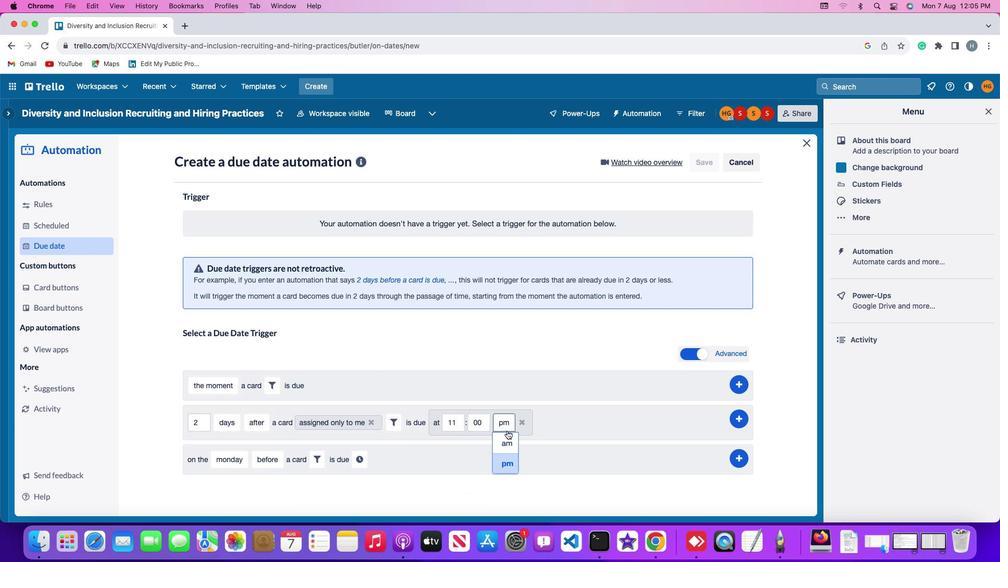 
Action: Mouse moved to (504, 437)
Screenshot: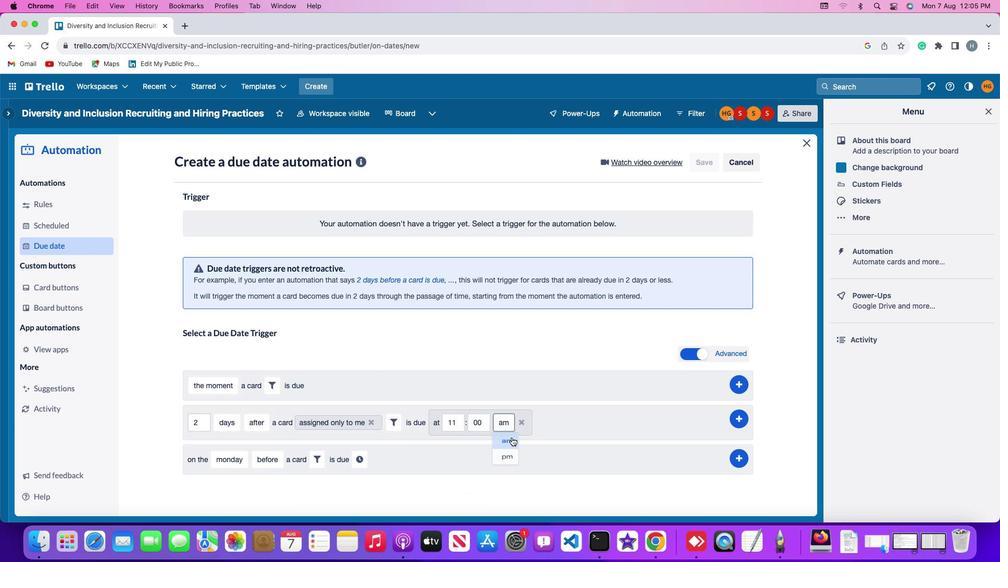 
Action: Mouse pressed left at (504, 437)
Screenshot: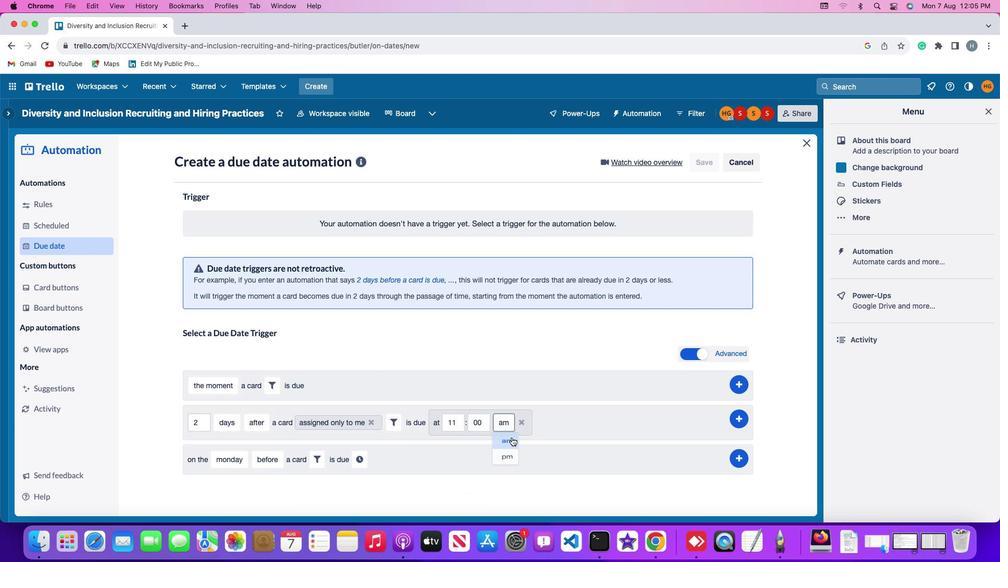 
Action: Mouse moved to (736, 411)
Screenshot: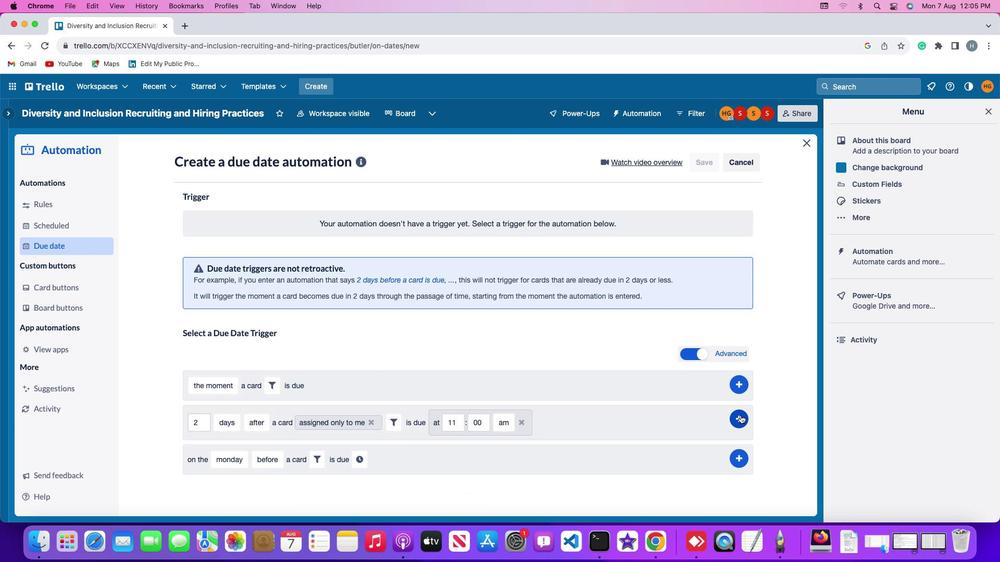 
Action: Mouse pressed left at (736, 411)
Screenshot: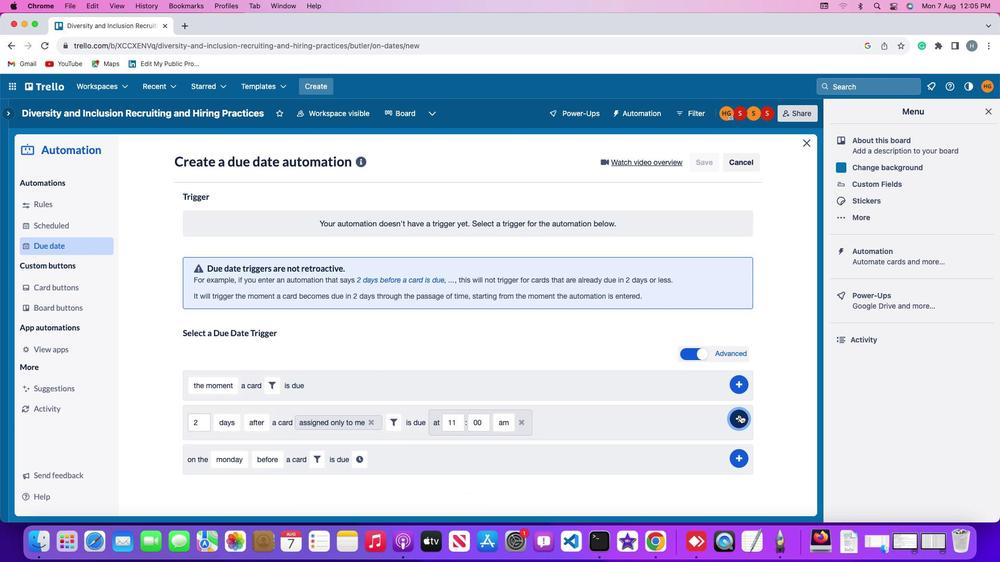 
Action: Mouse moved to (787, 280)
Screenshot: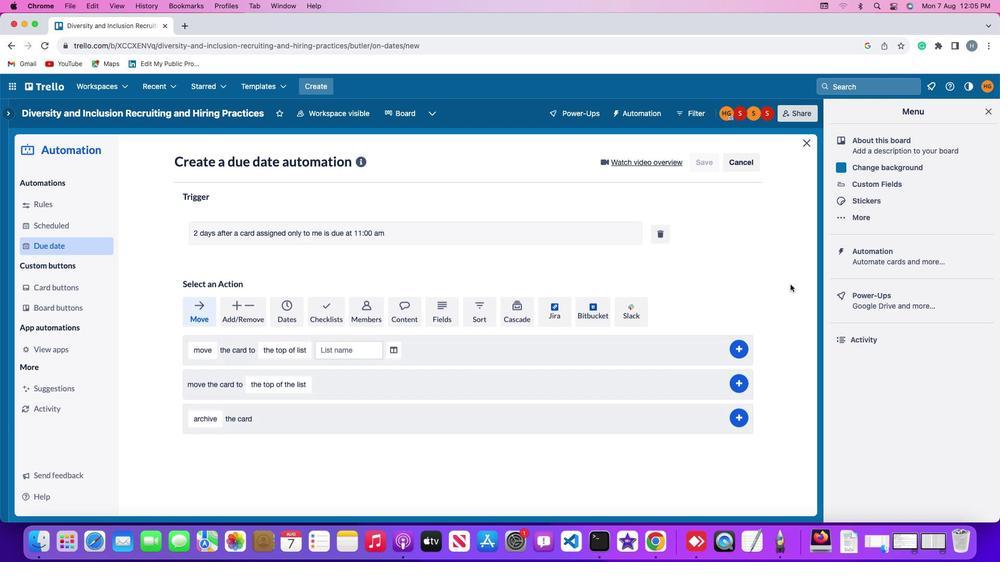 
